 Task: Look for space in Cambridge from 6th July, 2023 to 10 July, 2023 for 5 adults in price range Rs.17000 to Rs.26000. Place can be  with 3 bedrooms having 4 beds and 3 bathrooms. Property type can be house. Amenities needed are: wifi, pool, smoking allowed. Required host language is English.
Action: Mouse moved to (394, 448)
Screenshot: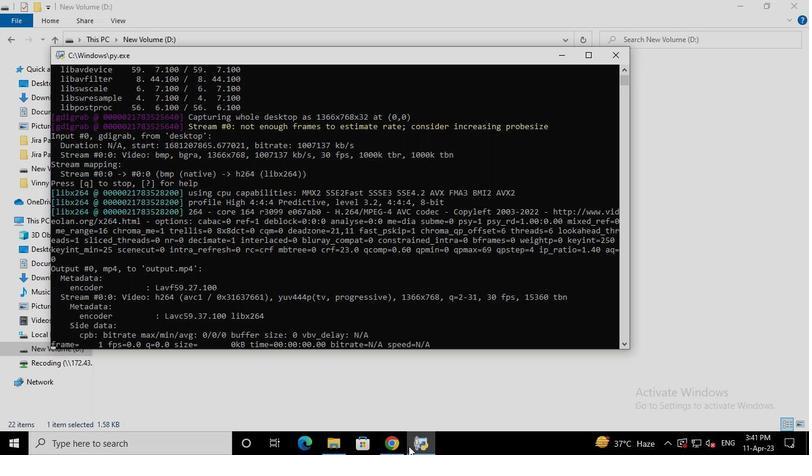 
Action: Mouse pressed left at (394, 448)
Screenshot: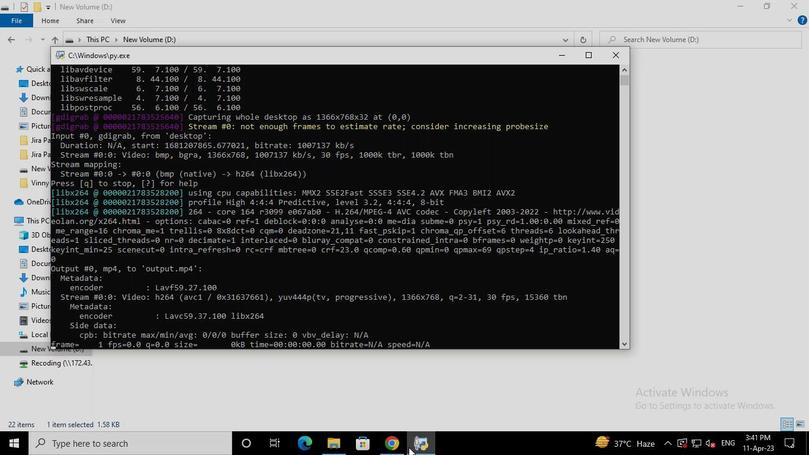 
Action: Mouse moved to (317, 103)
Screenshot: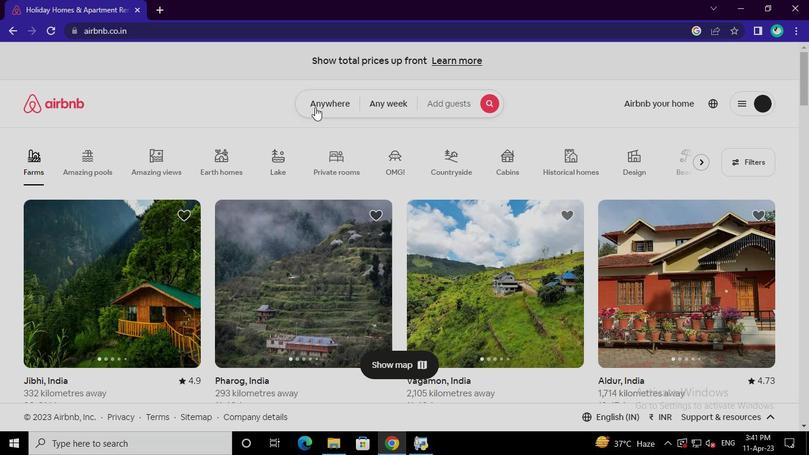 
Action: Mouse pressed left at (317, 103)
Screenshot: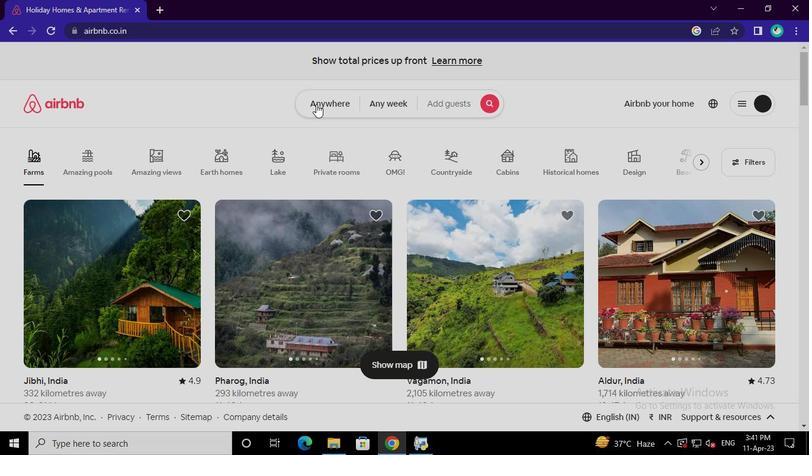 
Action: Mouse moved to (261, 154)
Screenshot: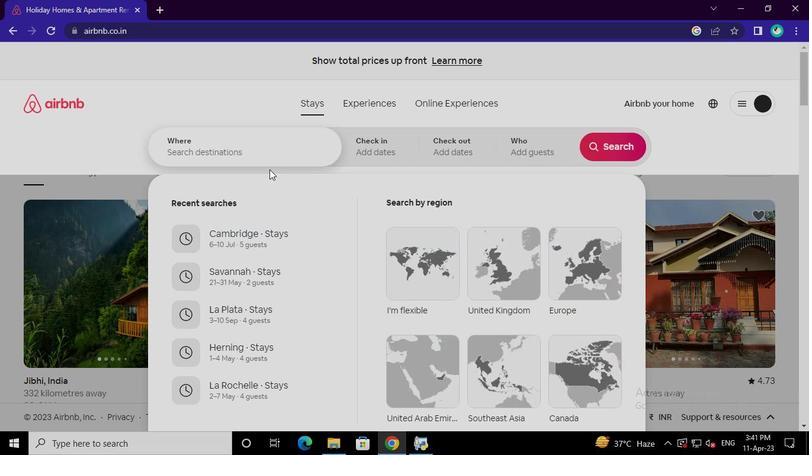 
Action: Mouse pressed left at (261, 154)
Screenshot: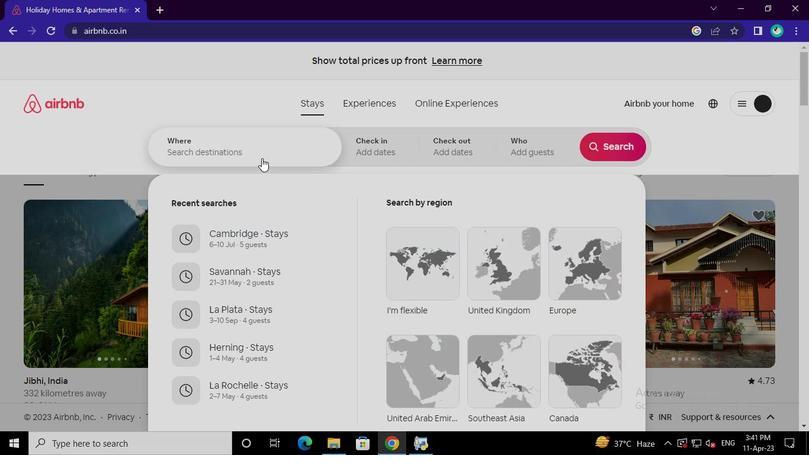 
Action: Keyboard c
Screenshot: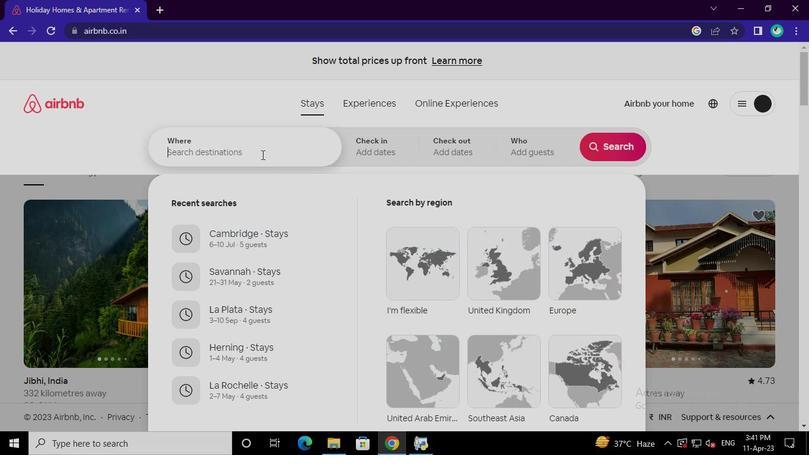 
Action: Keyboard a
Screenshot: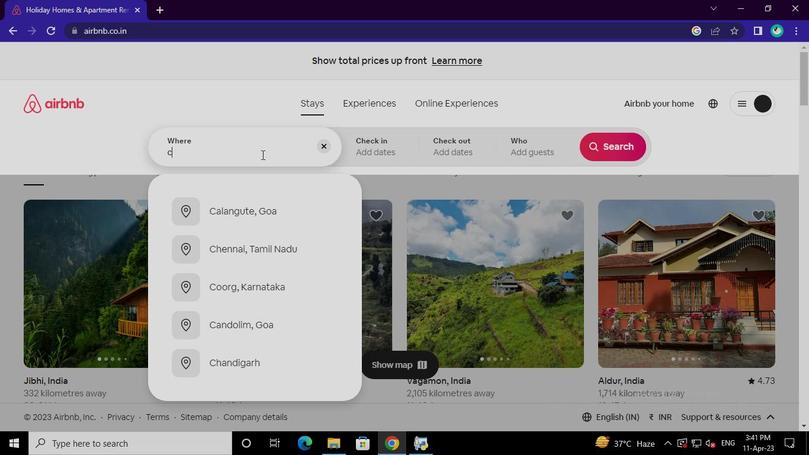 
Action: Keyboard m
Screenshot: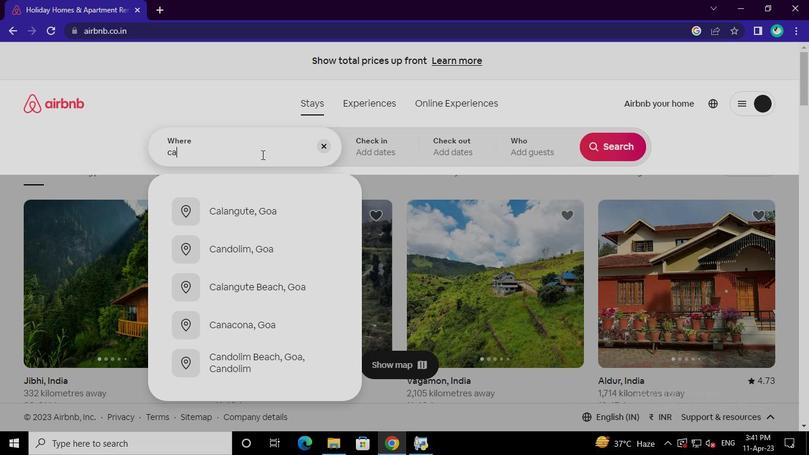 
Action: Keyboard b
Screenshot: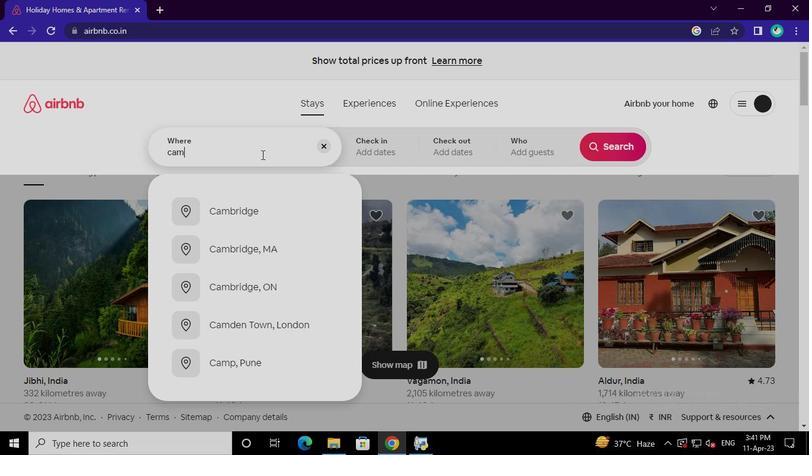 
Action: Mouse moved to (236, 210)
Screenshot: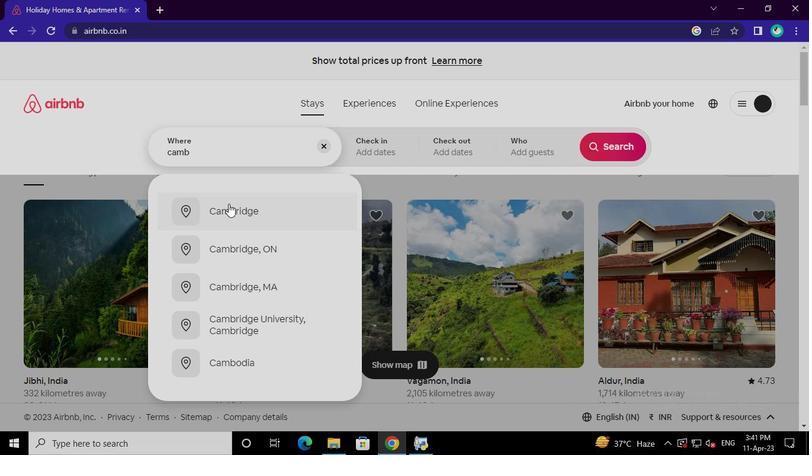 
Action: Mouse pressed left at (236, 210)
Screenshot: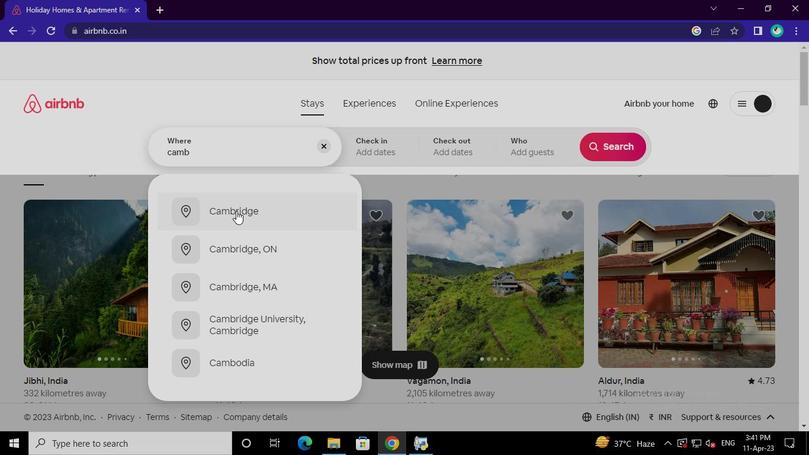 
Action: Mouse moved to (606, 235)
Screenshot: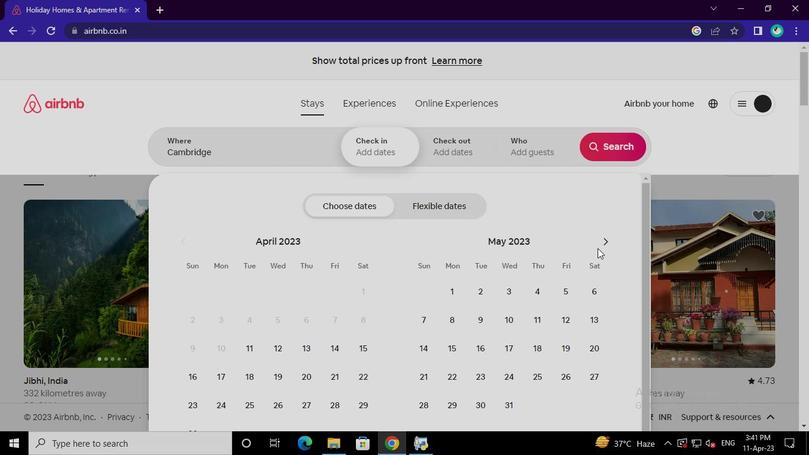 
Action: Mouse pressed left at (606, 235)
Screenshot: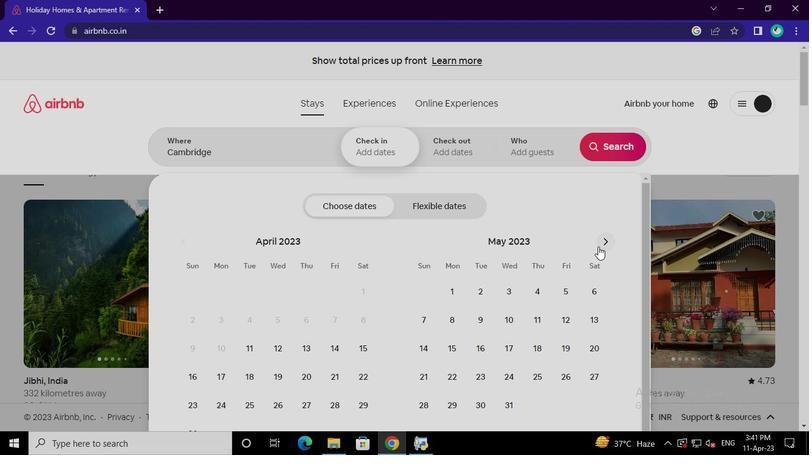 
Action: Mouse moved to (606, 235)
Screenshot: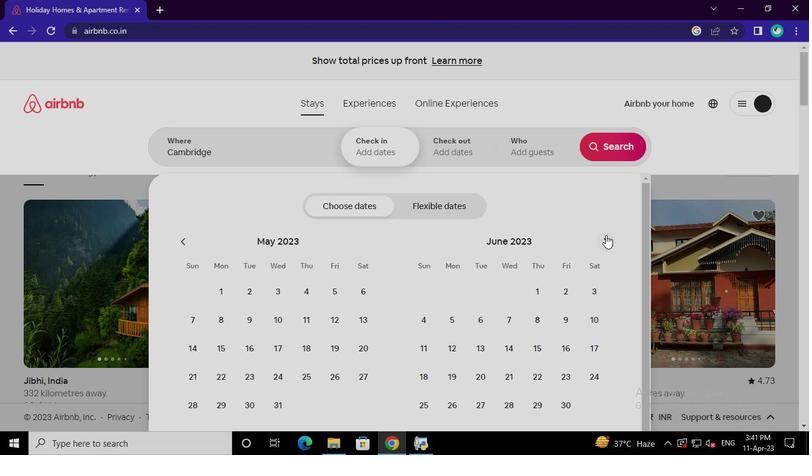 
Action: Mouse pressed left at (606, 235)
Screenshot: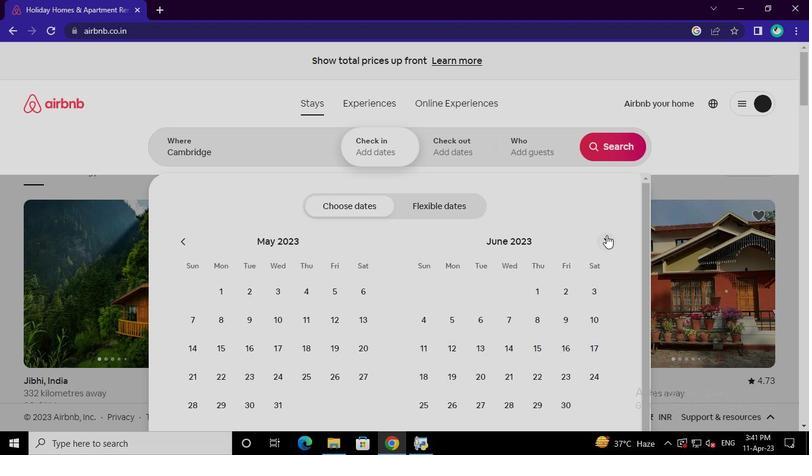 
Action: Mouse moved to (543, 321)
Screenshot: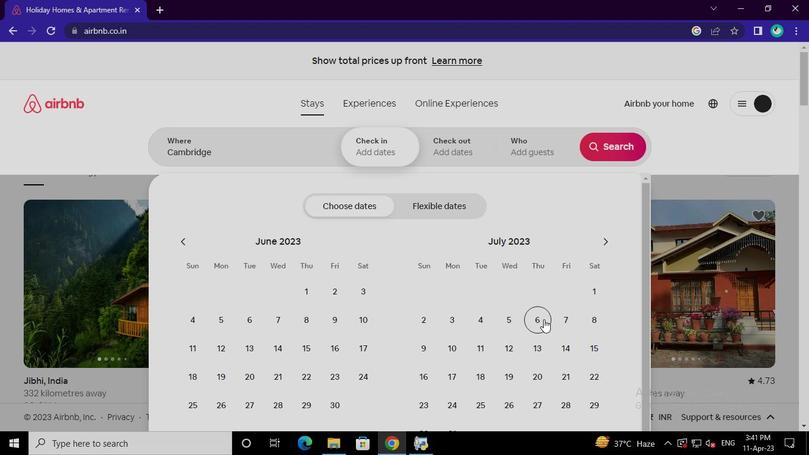 
Action: Mouse pressed left at (543, 321)
Screenshot: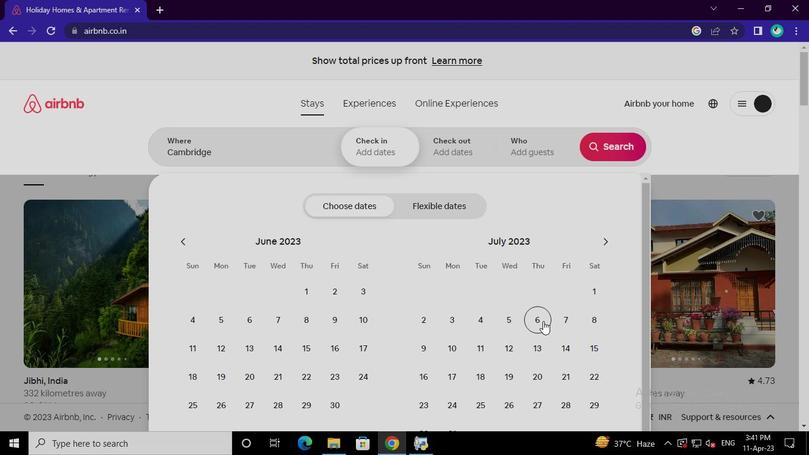 
Action: Mouse moved to (454, 346)
Screenshot: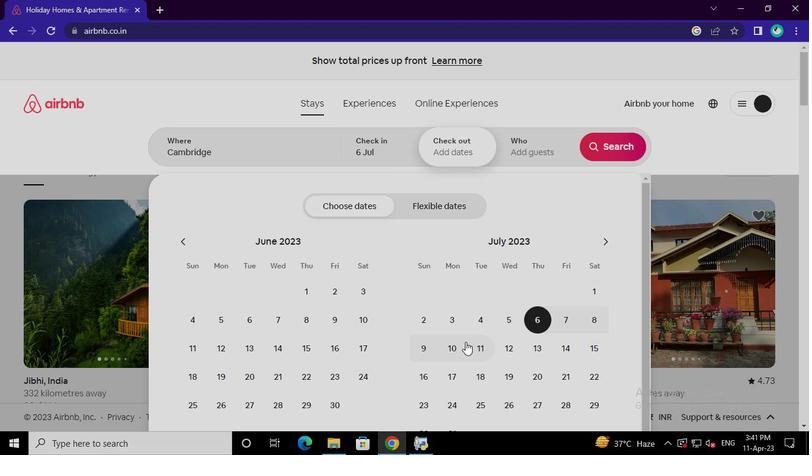 
Action: Mouse pressed left at (454, 346)
Screenshot: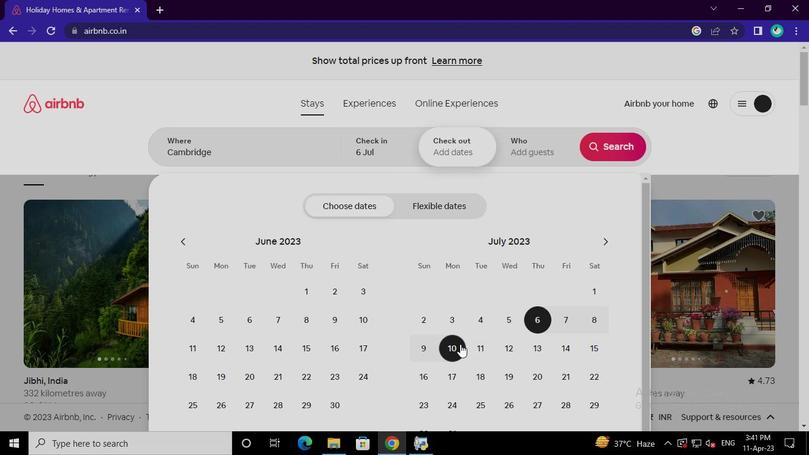 
Action: Mouse moved to (526, 151)
Screenshot: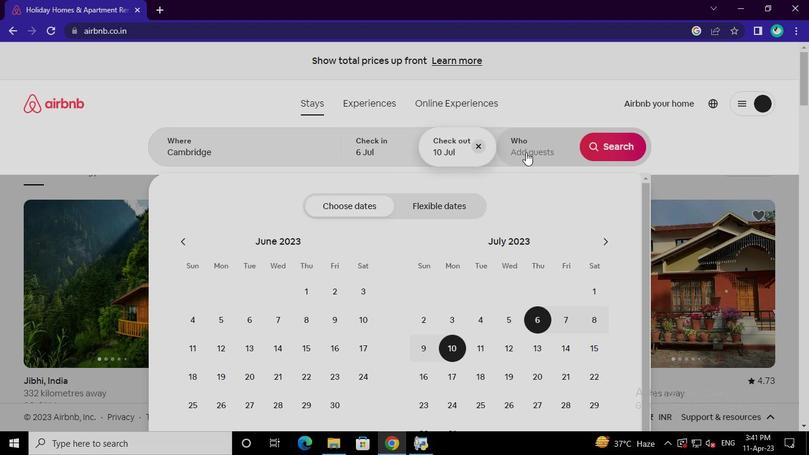 
Action: Mouse pressed left at (526, 151)
Screenshot: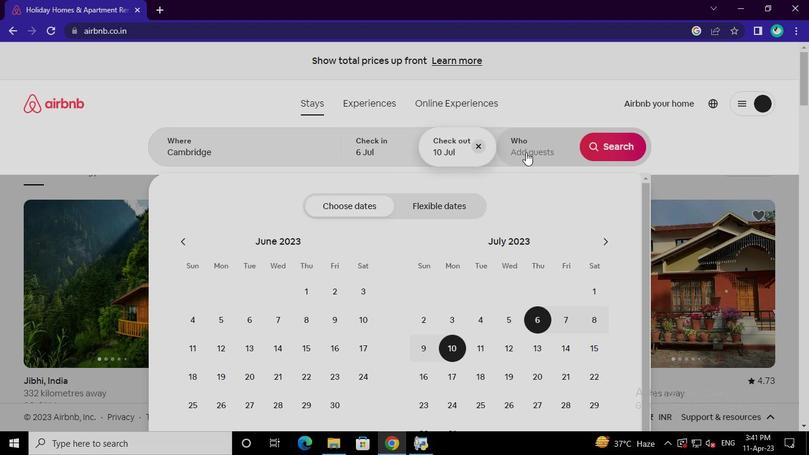 
Action: Mouse moved to (618, 200)
Screenshot: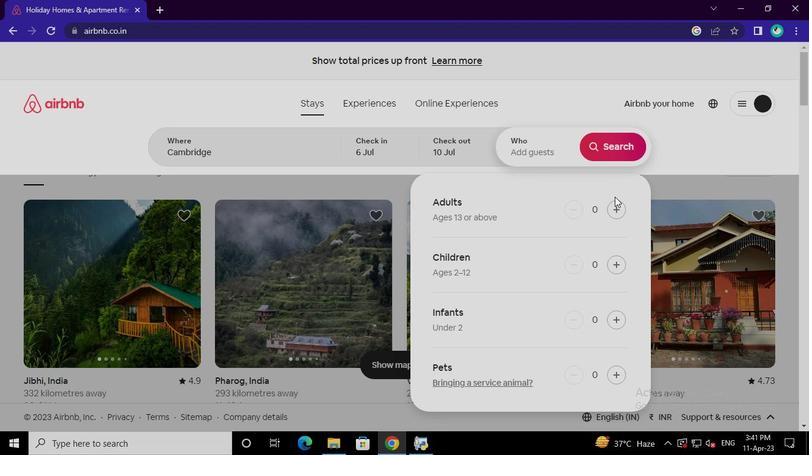 
Action: Mouse pressed left at (618, 200)
Screenshot: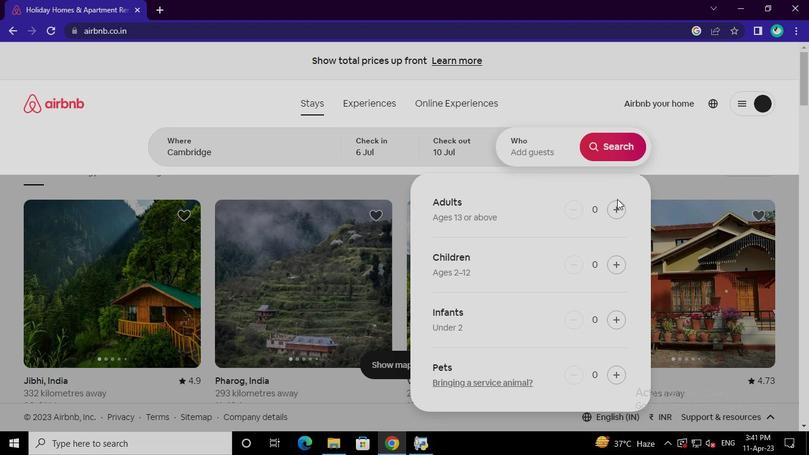 
Action: Mouse moved to (619, 200)
Screenshot: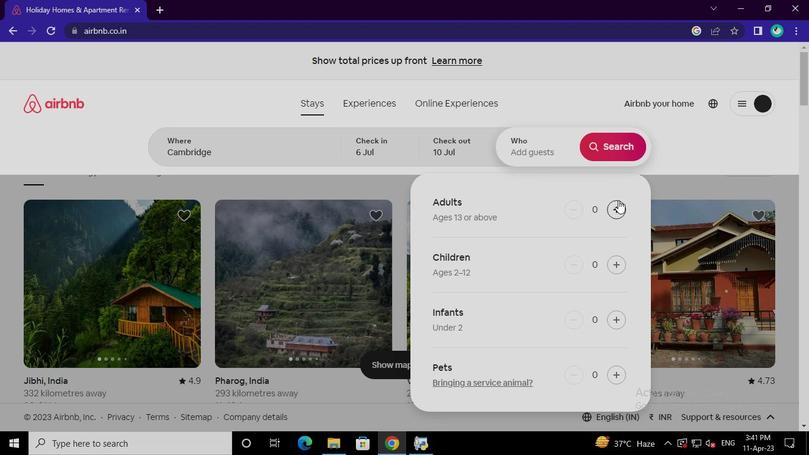 
Action: Mouse pressed left at (619, 200)
Screenshot: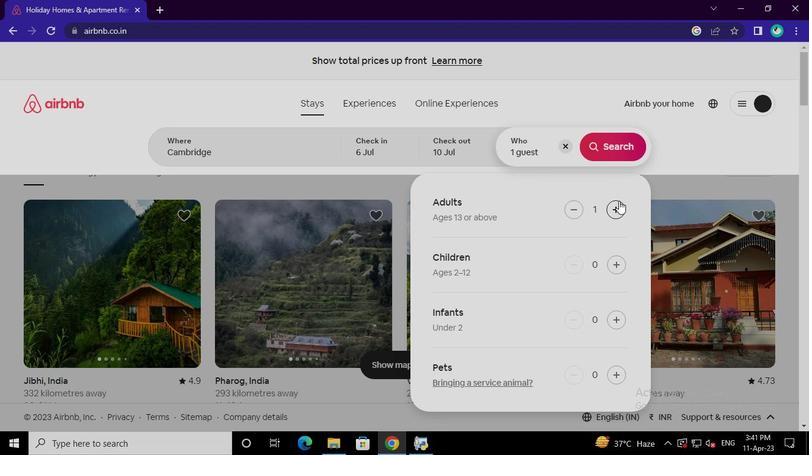 
Action: Mouse pressed left at (619, 200)
Screenshot: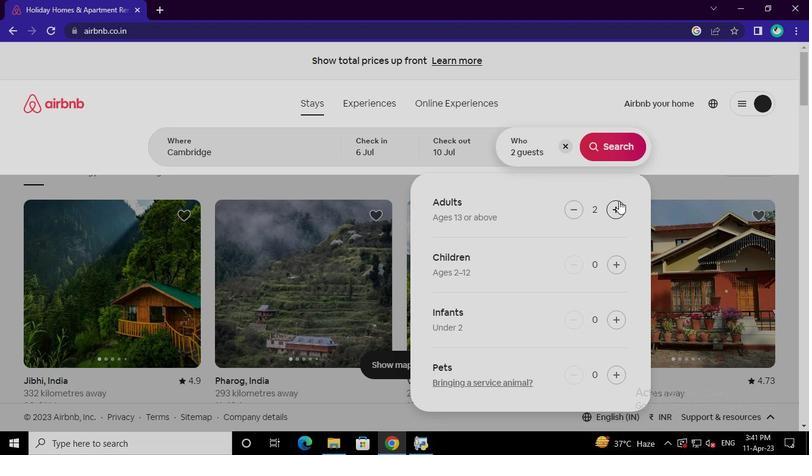 
Action: Mouse moved to (618, 203)
Screenshot: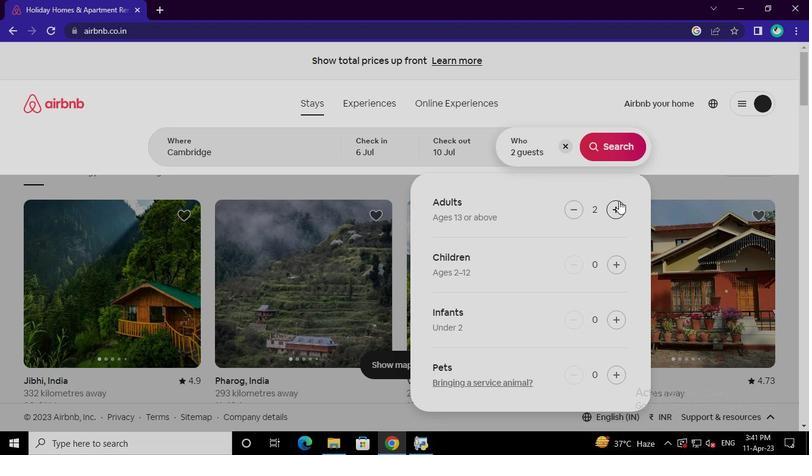 
Action: Mouse pressed left at (618, 203)
Screenshot: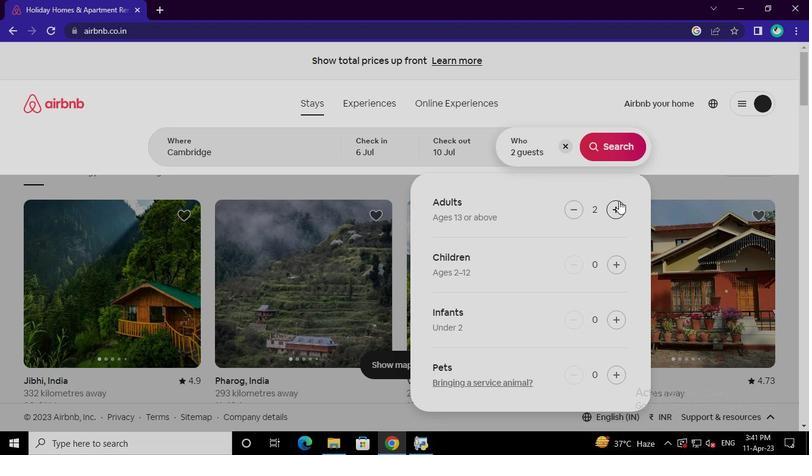 
Action: Mouse pressed left at (618, 203)
Screenshot: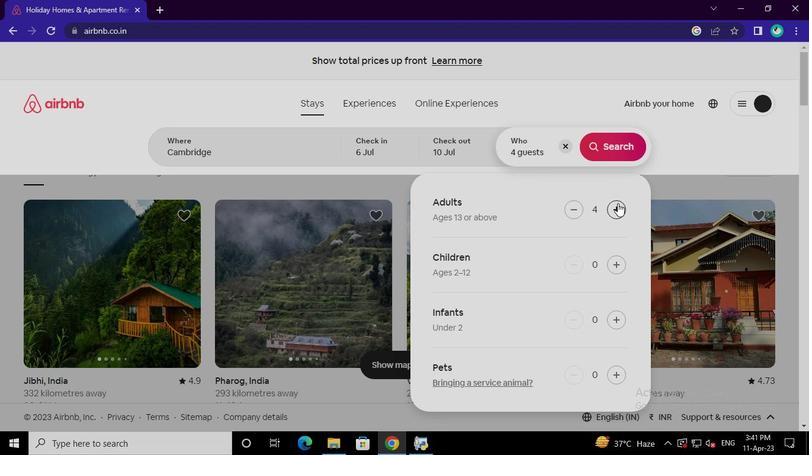 
Action: Mouse moved to (614, 149)
Screenshot: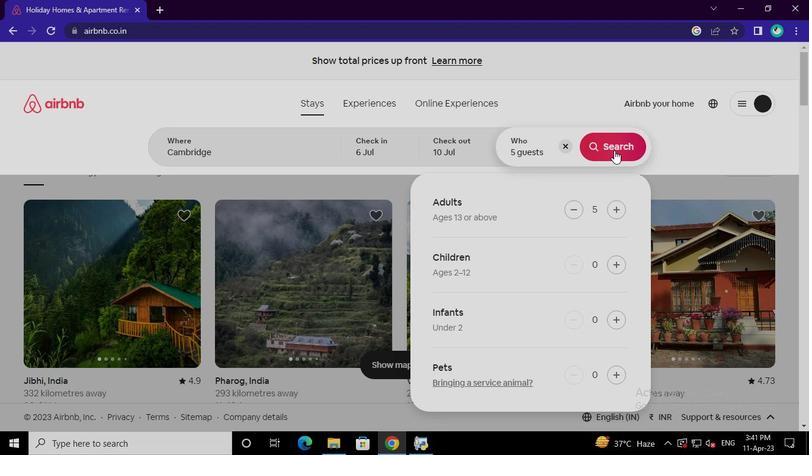 
Action: Mouse pressed left at (614, 149)
Screenshot: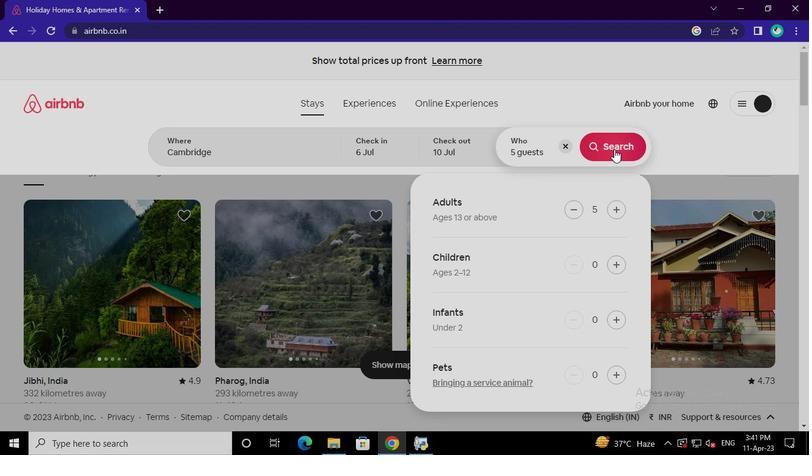 
Action: Mouse moved to (761, 117)
Screenshot: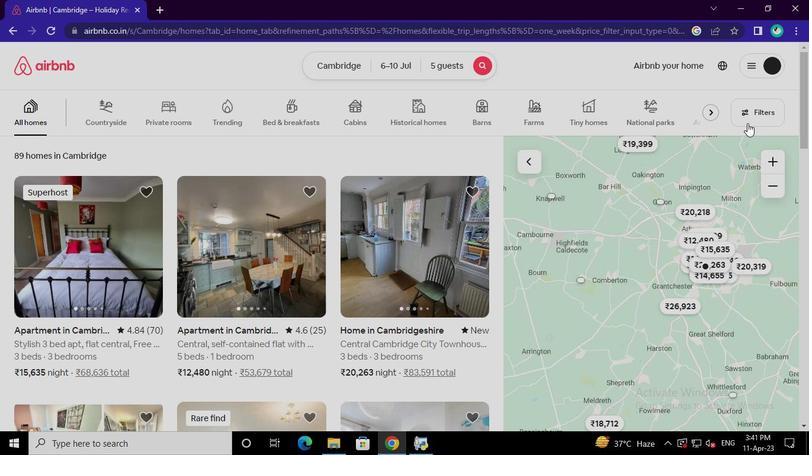 
Action: Mouse pressed left at (761, 117)
Screenshot: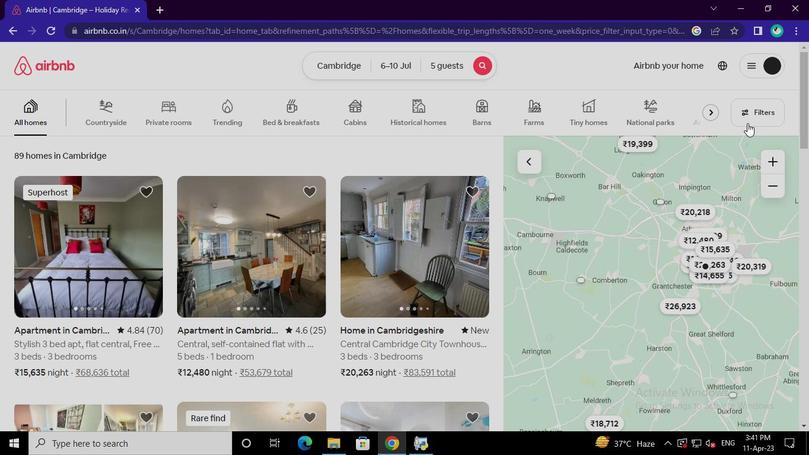 
Action: Mouse moved to (314, 263)
Screenshot: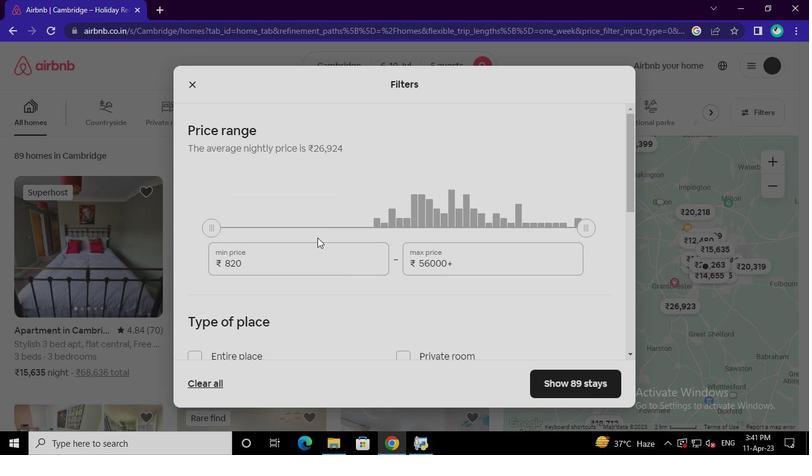 
Action: Mouse pressed left at (314, 263)
Screenshot: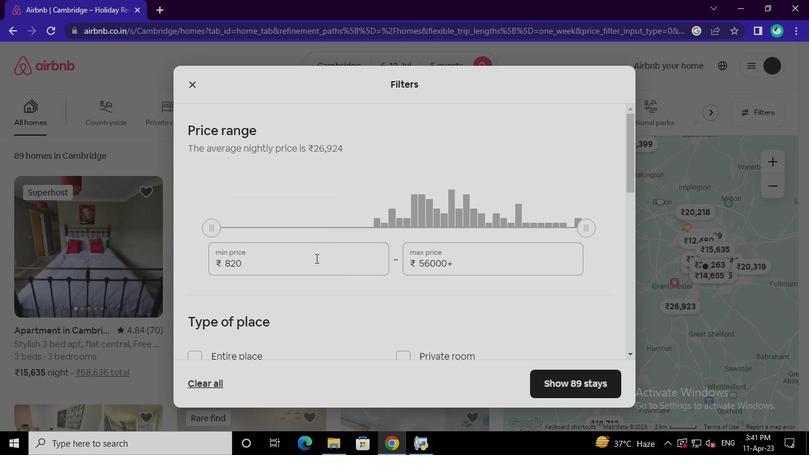 
Action: Keyboard Key.backspace
Screenshot: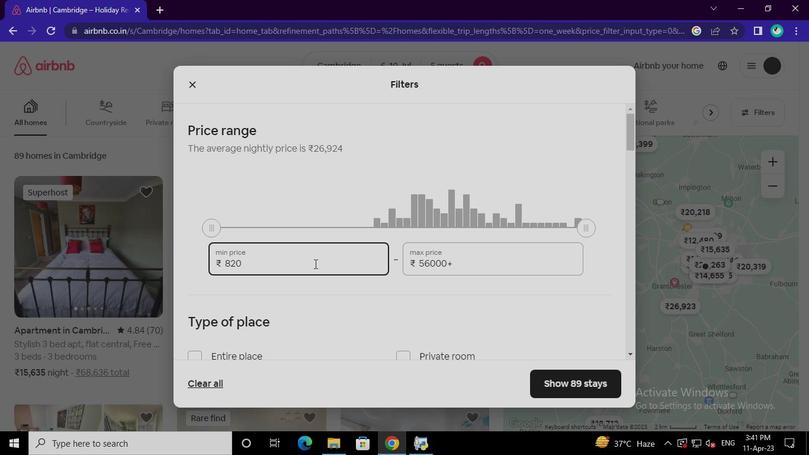 
Action: Keyboard Key.backspace
Screenshot: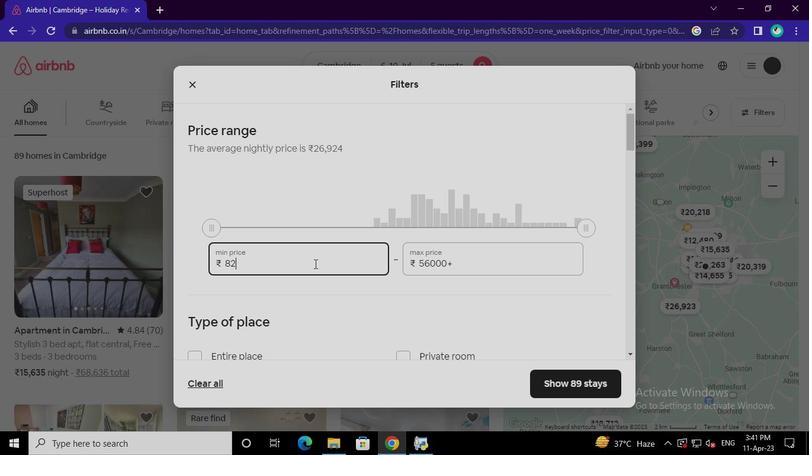 
Action: Keyboard Key.backspace
Screenshot: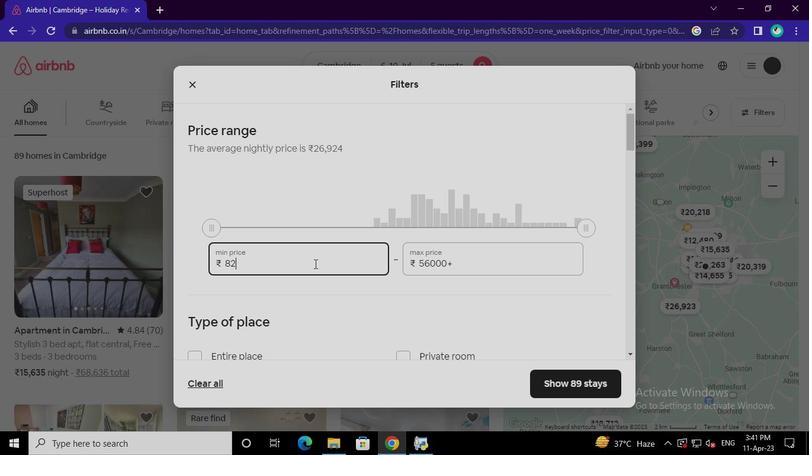 
Action: Keyboard Key.backspace
Screenshot: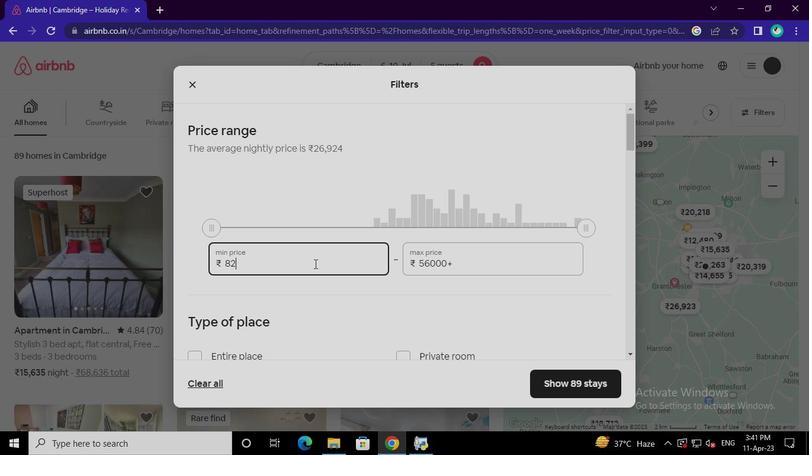 
Action: Keyboard Key.backspace
Screenshot: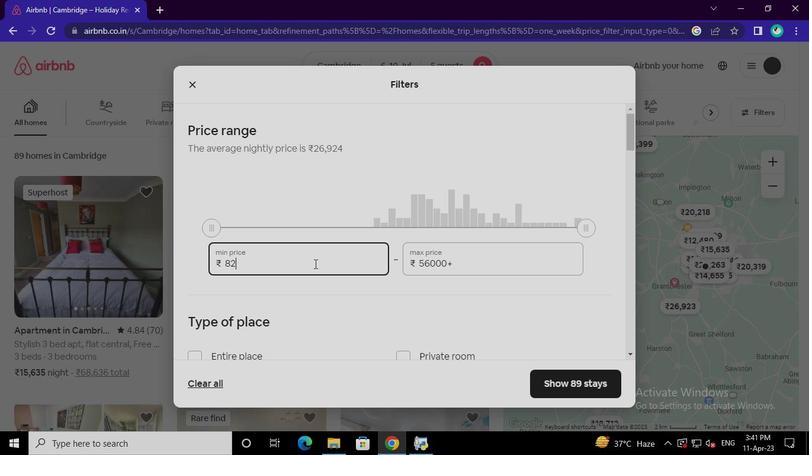 
Action: Keyboard Key.backspace
Screenshot: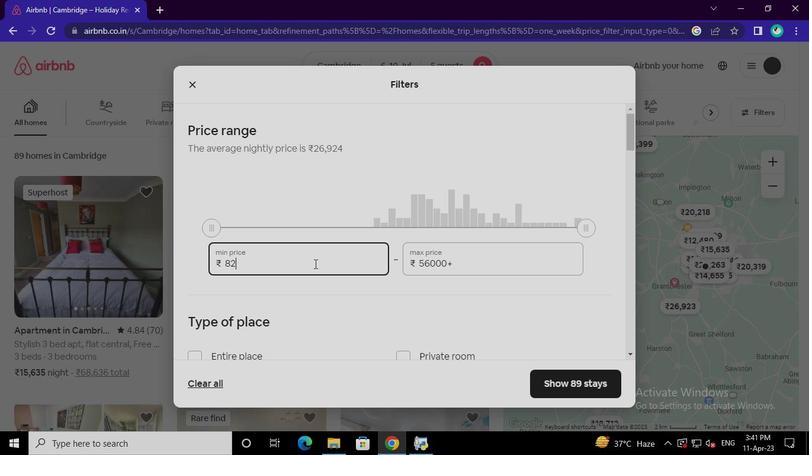 
Action: Keyboard Key.backspace
Screenshot: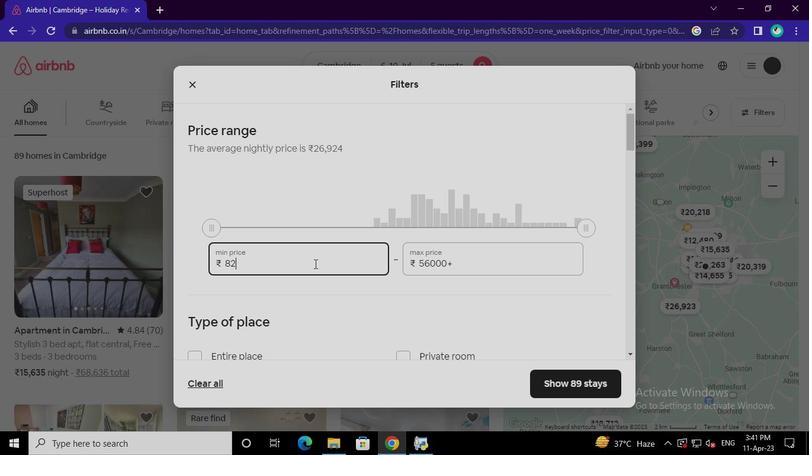 
Action: Keyboard Key.backspace
Screenshot: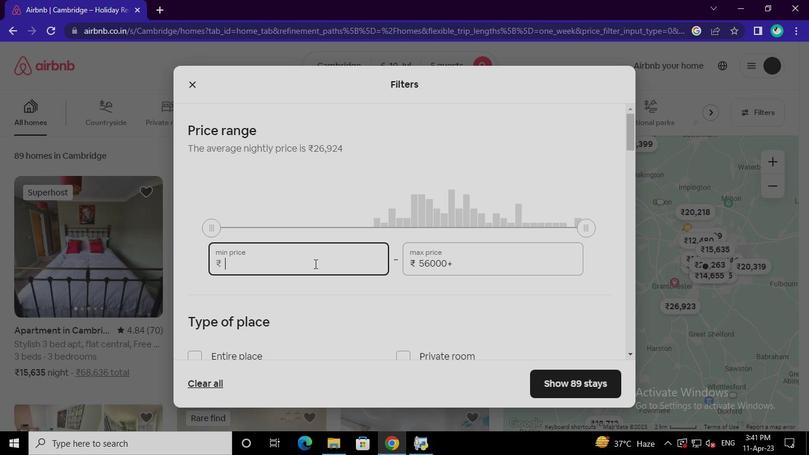 
Action: Keyboard Key.backspace
Screenshot: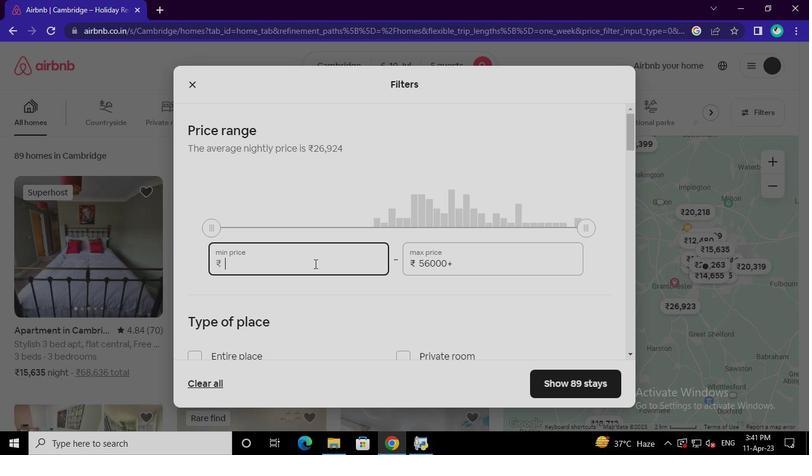 
Action: Keyboard Key.backspace
Screenshot: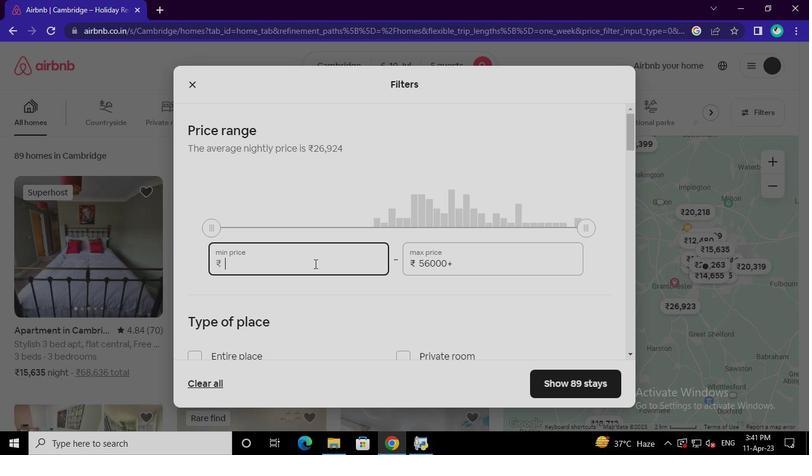 
Action: Keyboard Key.backspace
Screenshot: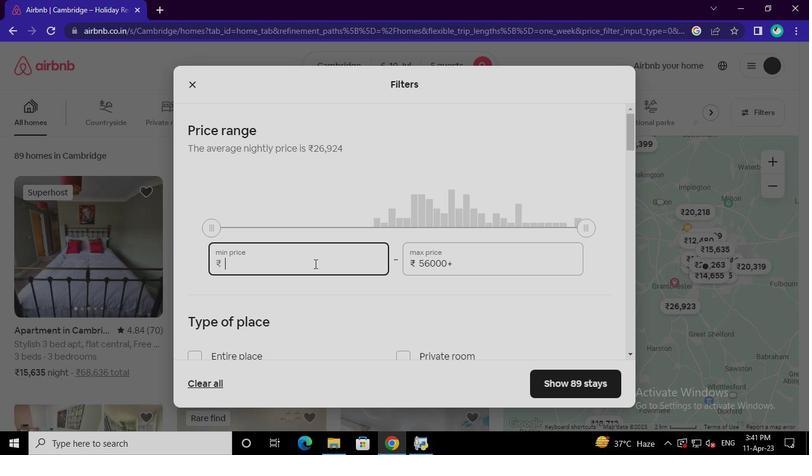 
Action: Keyboard Key.backspace
Screenshot: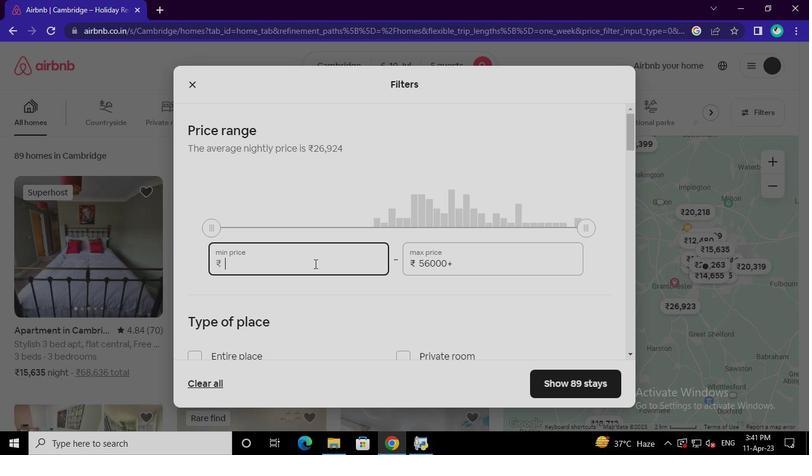 
Action: Keyboard <97>
Screenshot: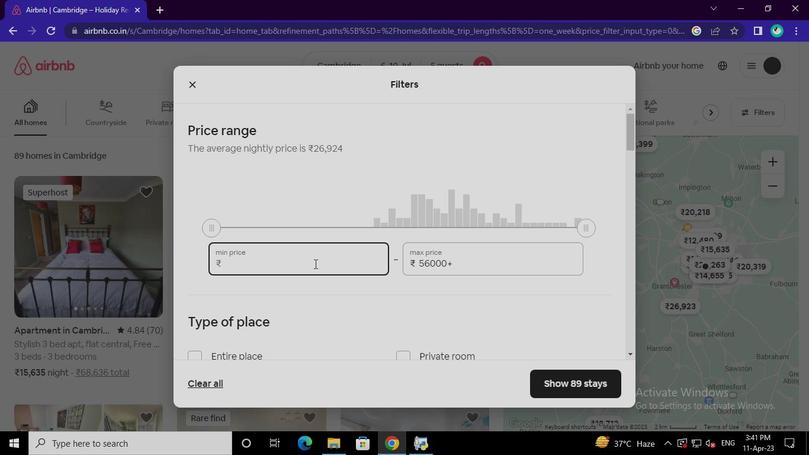 
Action: Keyboard <103>
Screenshot: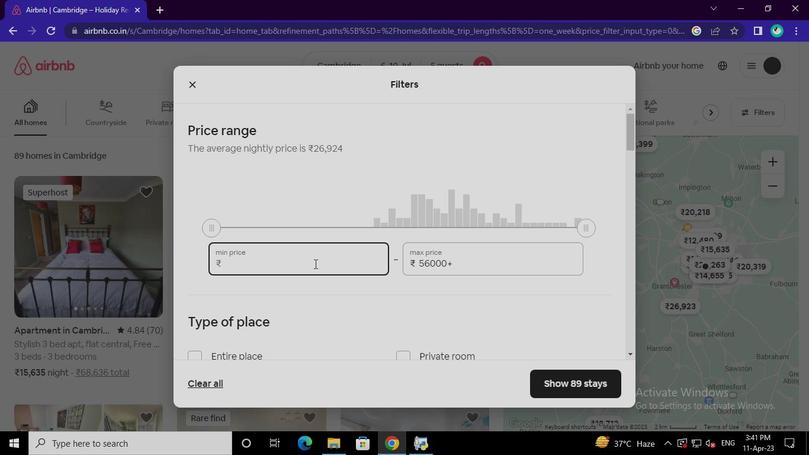 
Action: Keyboard <96>
Screenshot: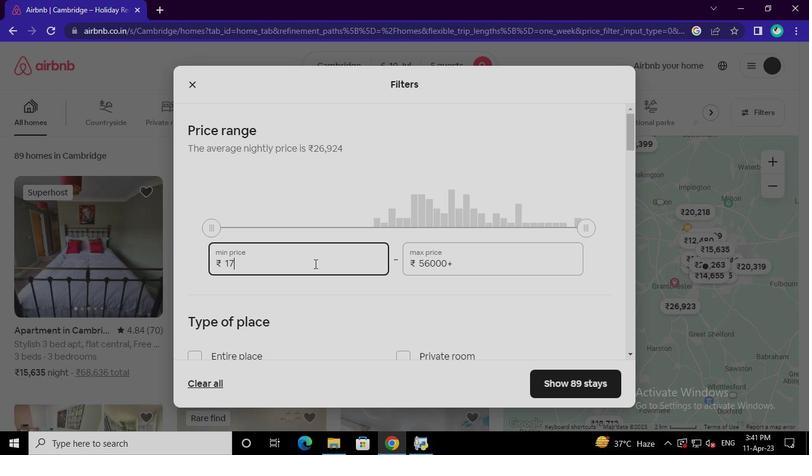
Action: Keyboard <96>
Screenshot: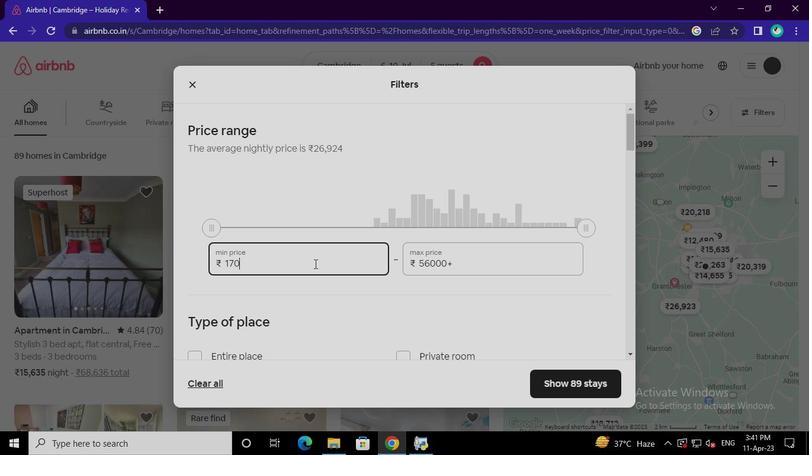 
Action: Keyboard <96>
Screenshot: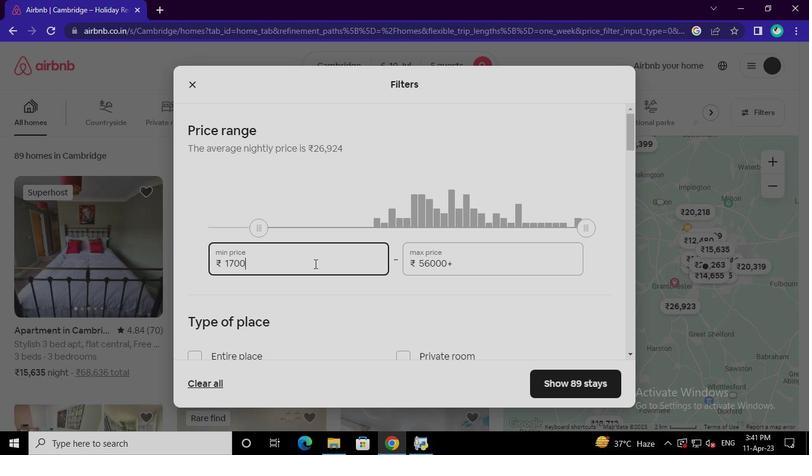
Action: Mouse moved to (475, 260)
Screenshot: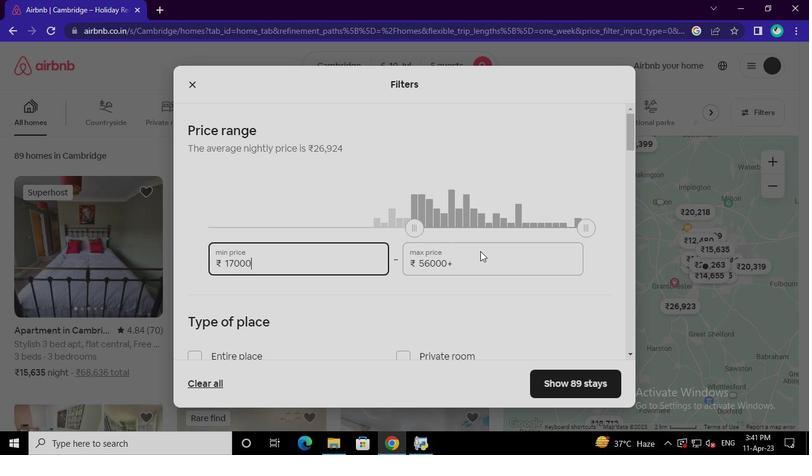
Action: Mouse pressed left at (475, 260)
Screenshot: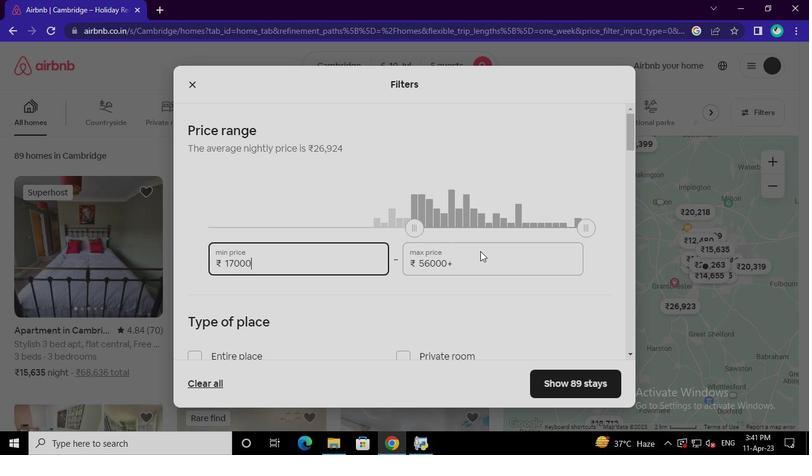 
Action: Keyboard Key.backspace
Screenshot: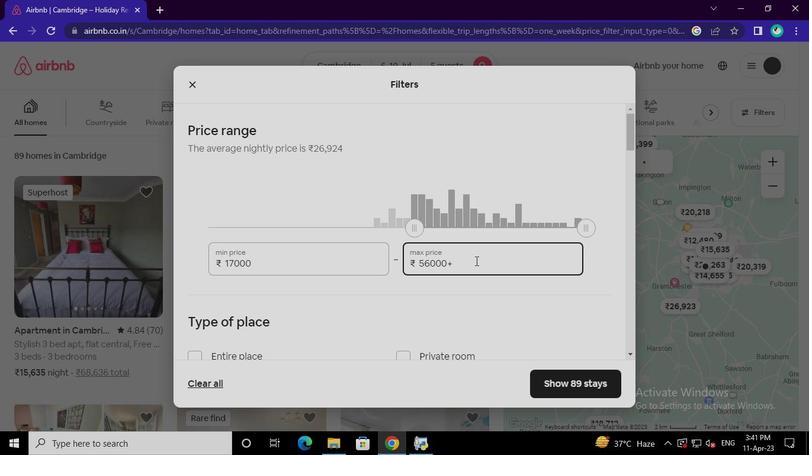 
Action: Keyboard Key.backspace
Screenshot: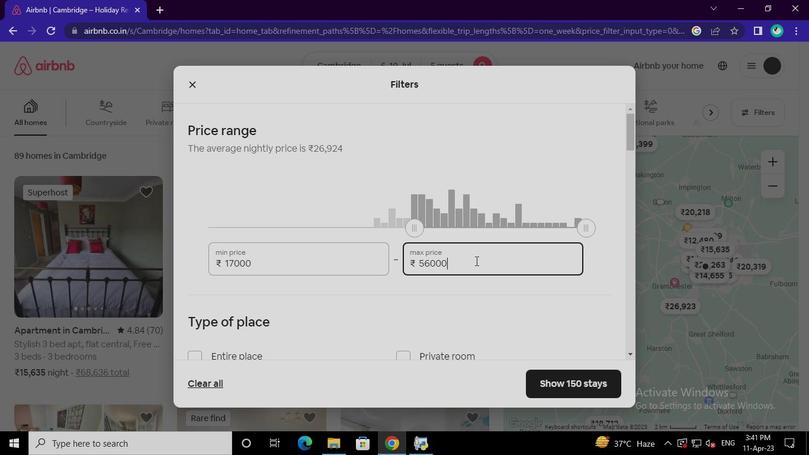 
Action: Keyboard Key.backspace
Screenshot: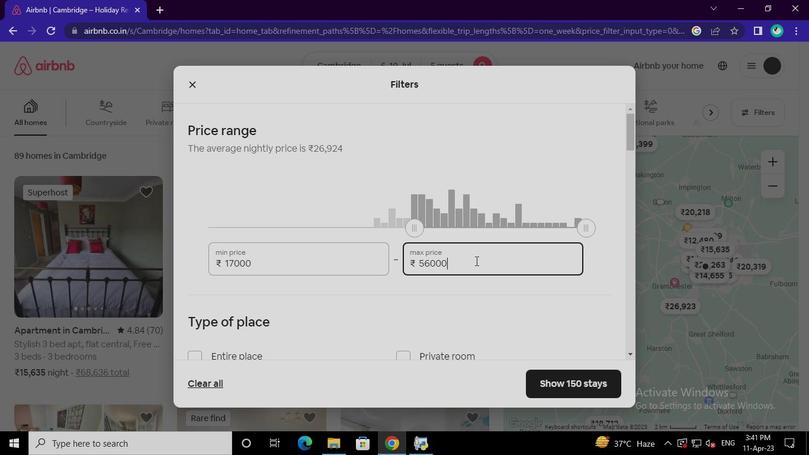 
Action: Keyboard Key.backspace
Screenshot: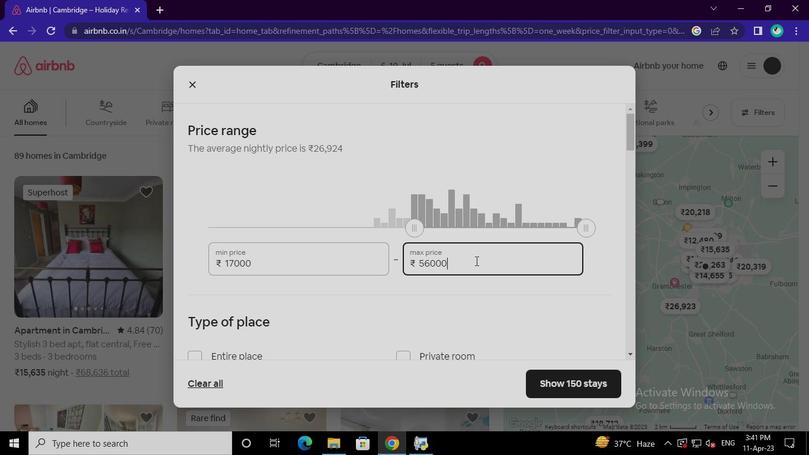 
Action: Keyboard Key.backspace
Screenshot: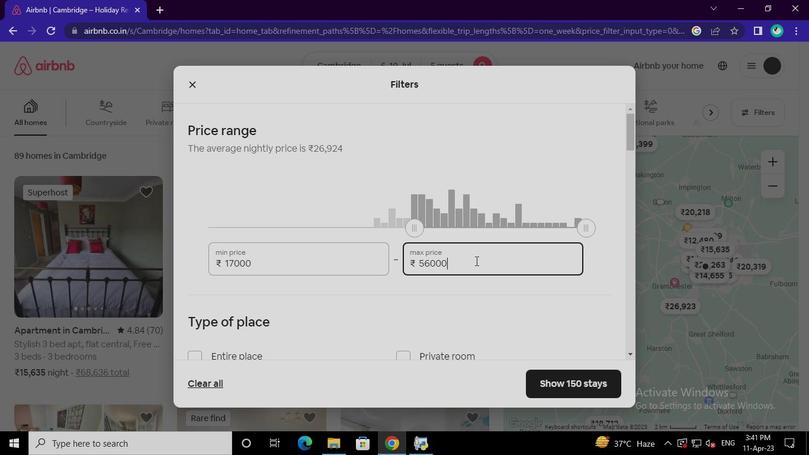 
Action: Keyboard Key.backspace
Screenshot: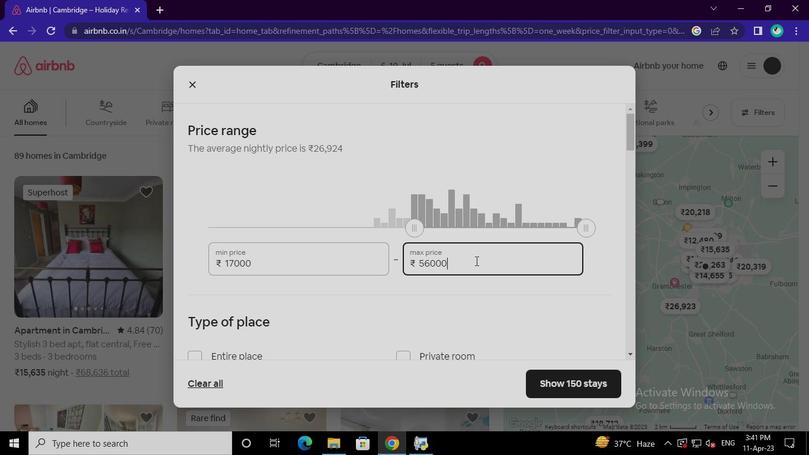 
Action: Keyboard Key.backspace
Screenshot: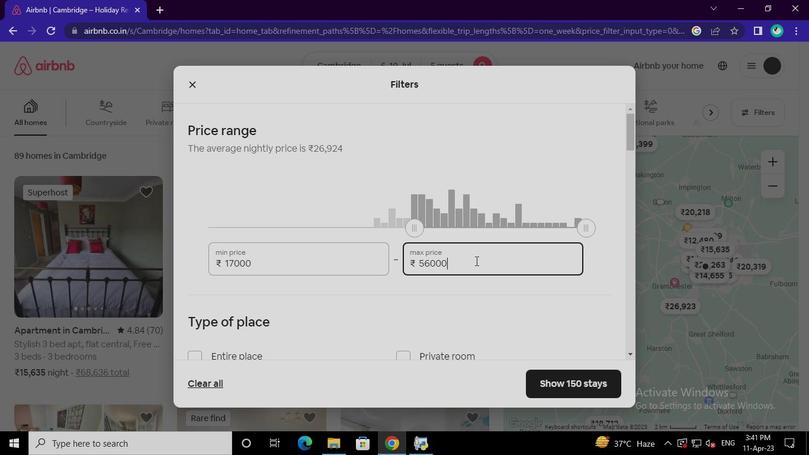 
Action: Keyboard Key.backspace
Screenshot: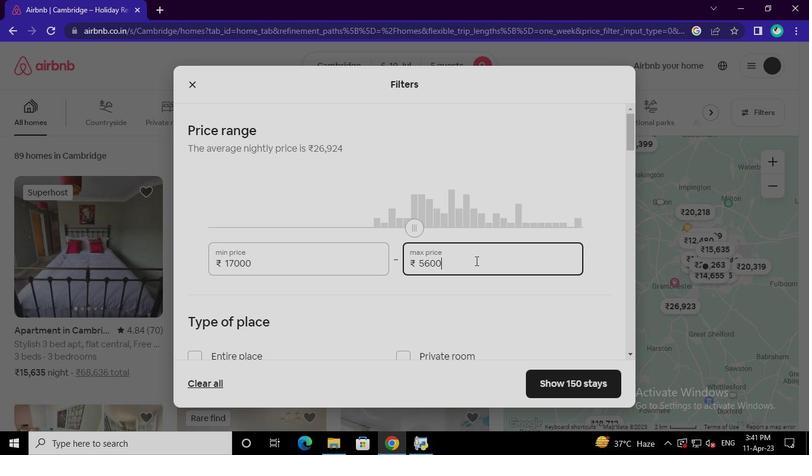 
Action: Keyboard Key.backspace
Screenshot: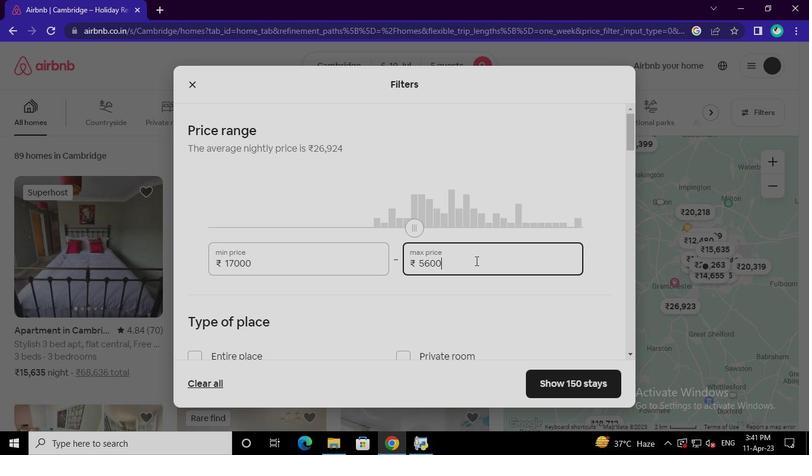 
Action: Keyboard Key.backspace
Screenshot: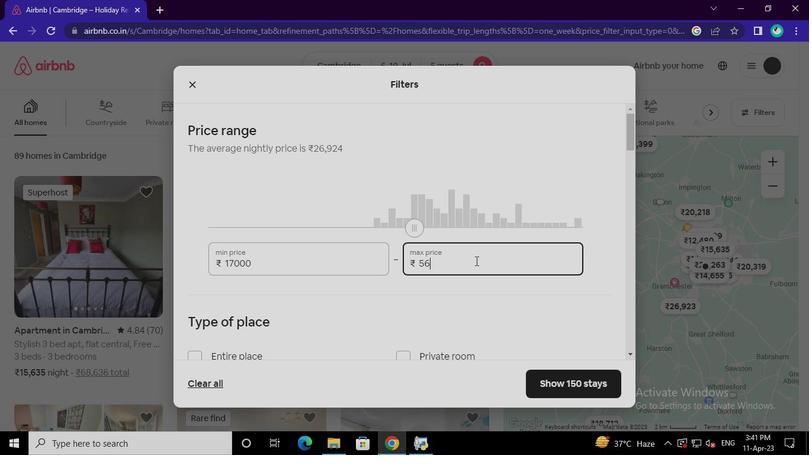 
Action: Keyboard Key.backspace
Screenshot: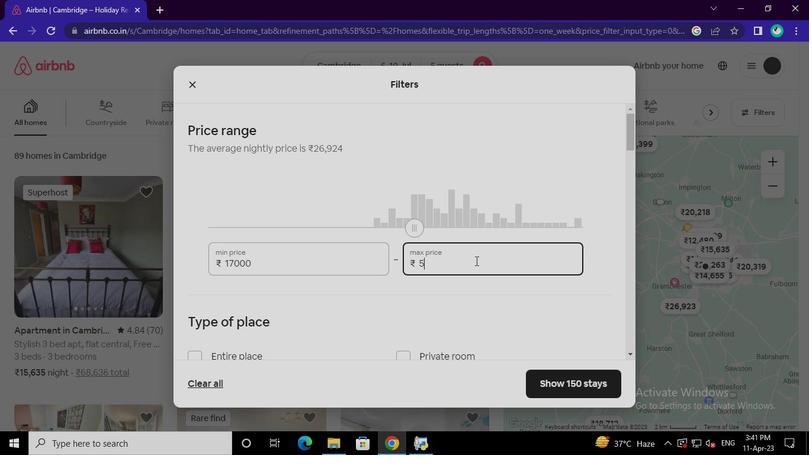 
Action: Keyboard Key.backspace
Screenshot: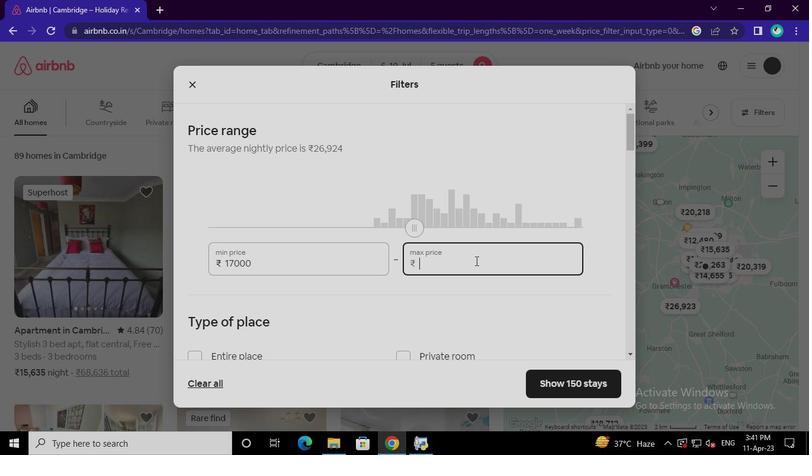 
Action: Keyboard Key.backspace
Screenshot: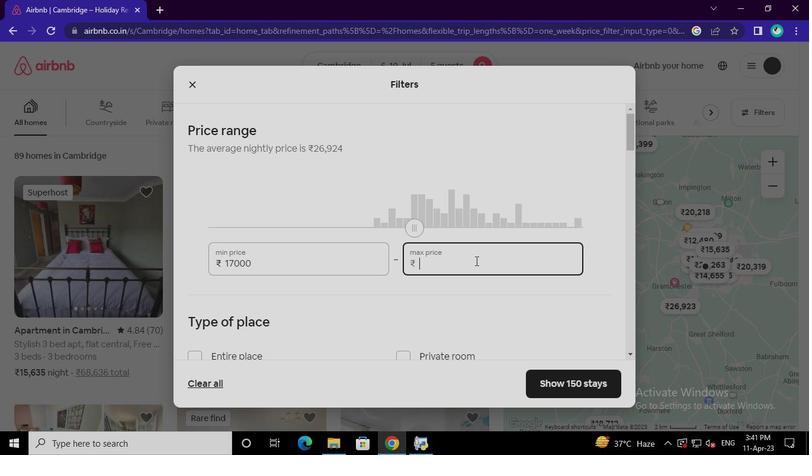
Action: Keyboard Key.backspace
Screenshot: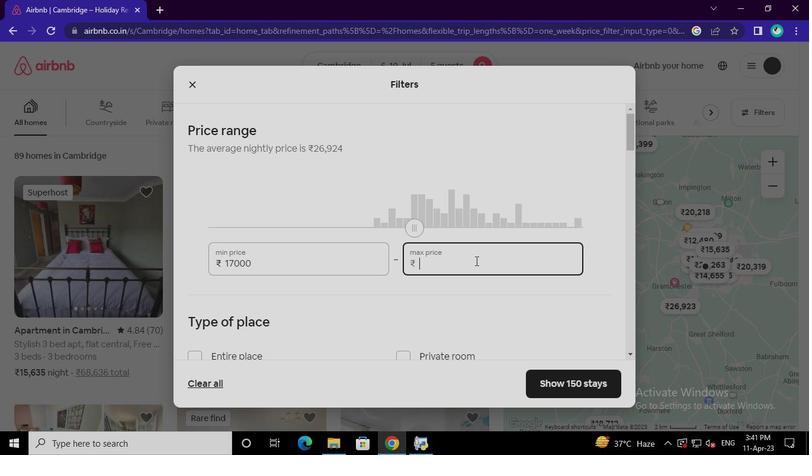 
Action: Keyboard <98>
Screenshot: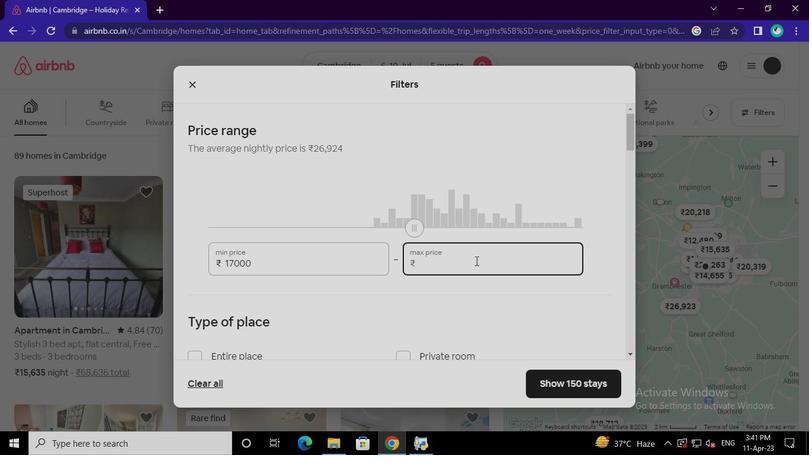 
Action: Keyboard <102>
Screenshot: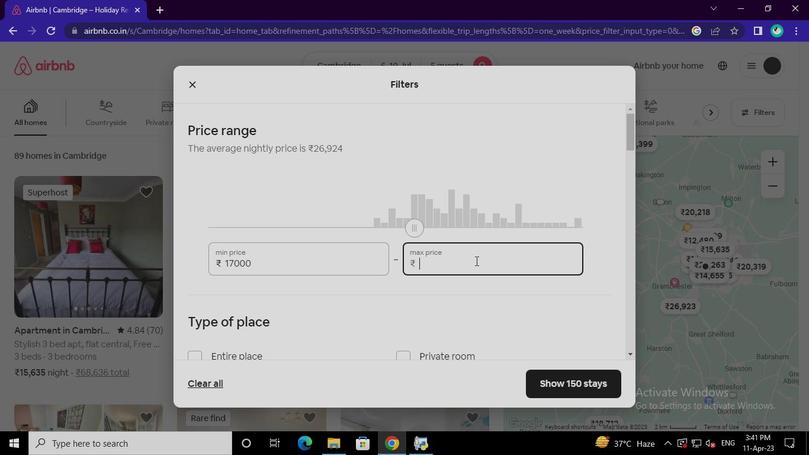 
Action: Keyboard <96>
Screenshot: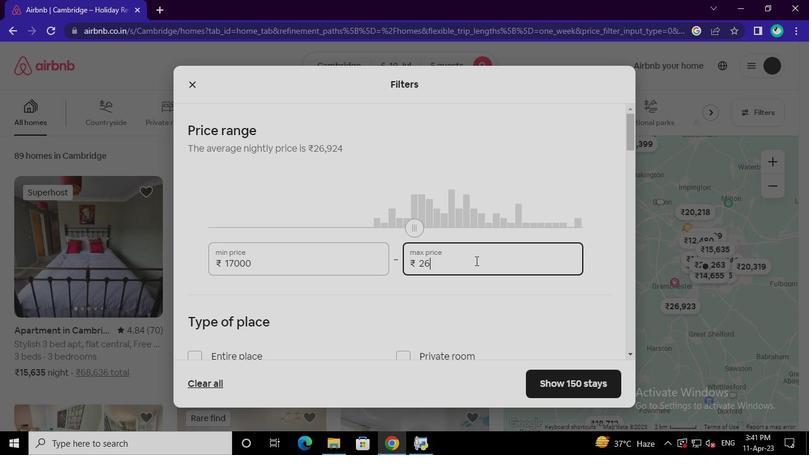 
Action: Keyboard <96>
Screenshot: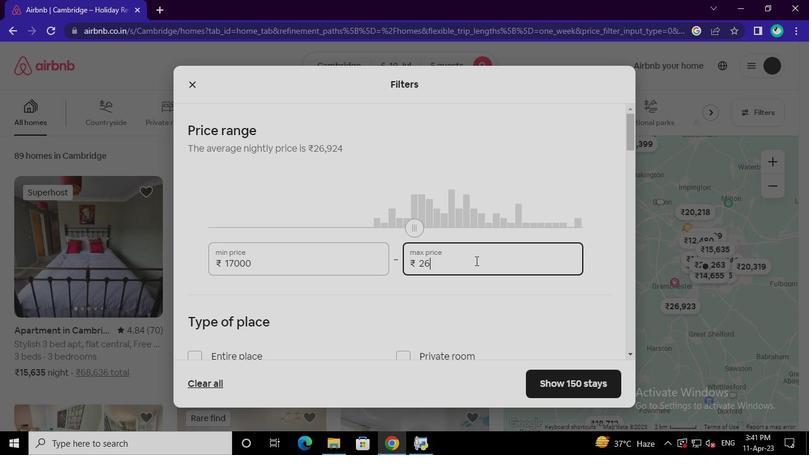 
Action: Keyboard <96>
Screenshot: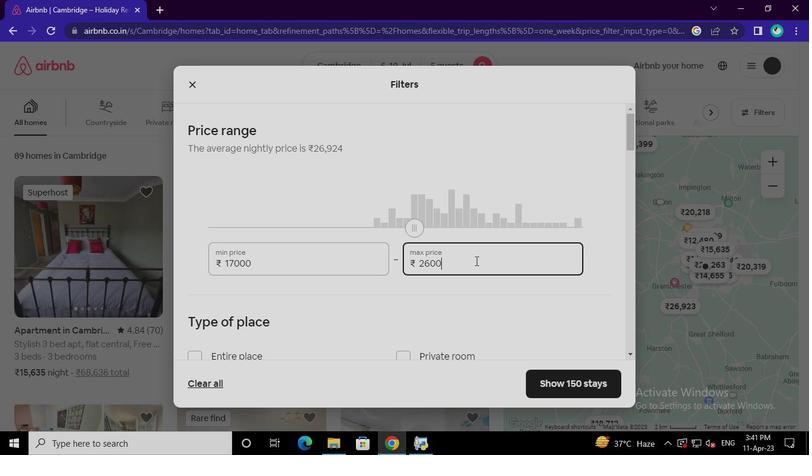 
Action: Mouse moved to (330, 315)
Screenshot: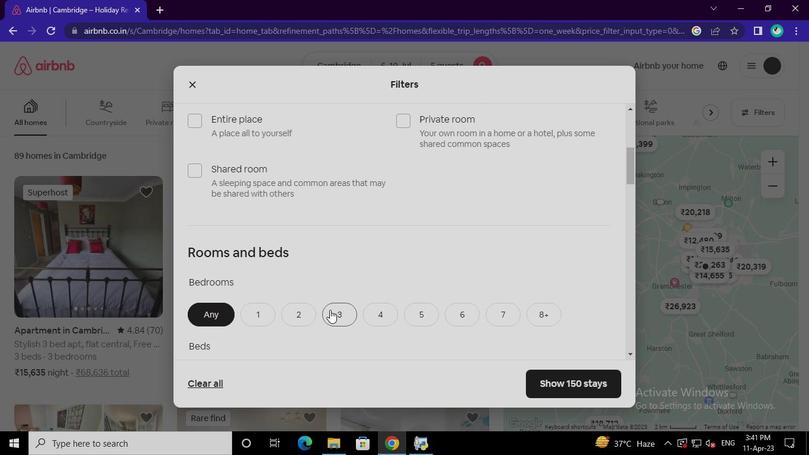 
Action: Mouse pressed left at (330, 315)
Screenshot: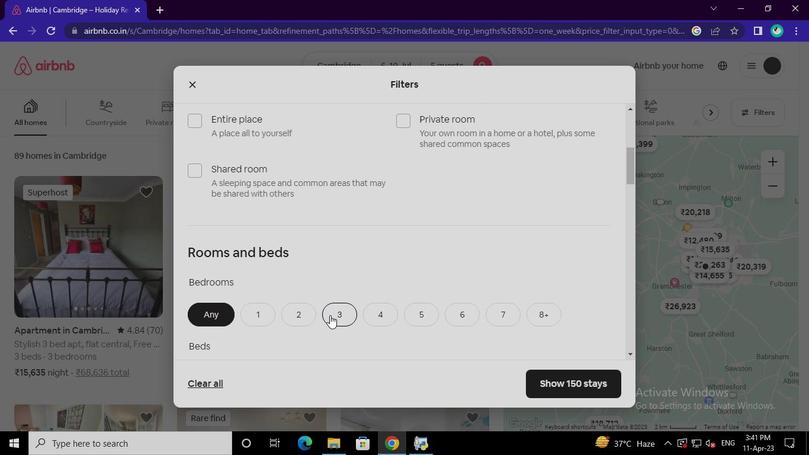 
Action: Mouse moved to (365, 203)
Screenshot: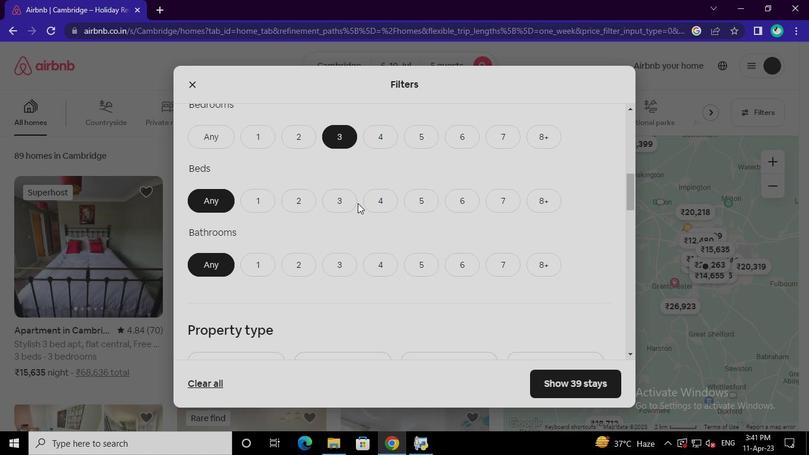 
Action: Mouse pressed left at (365, 203)
Screenshot: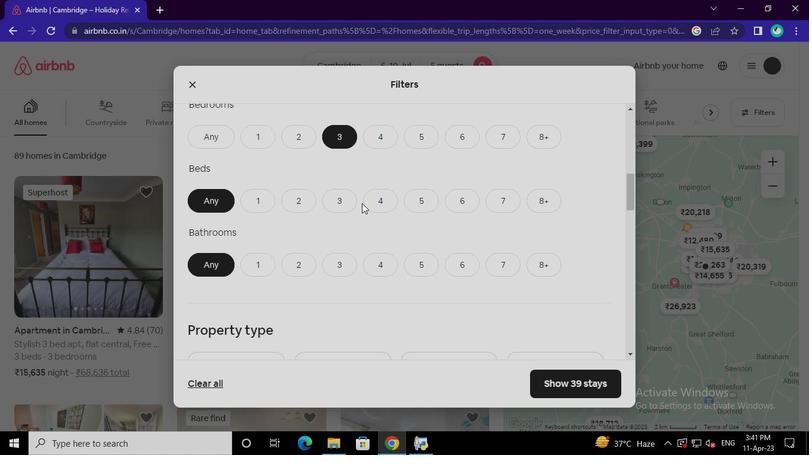 
Action: Mouse moved to (351, 208)
Screenshot: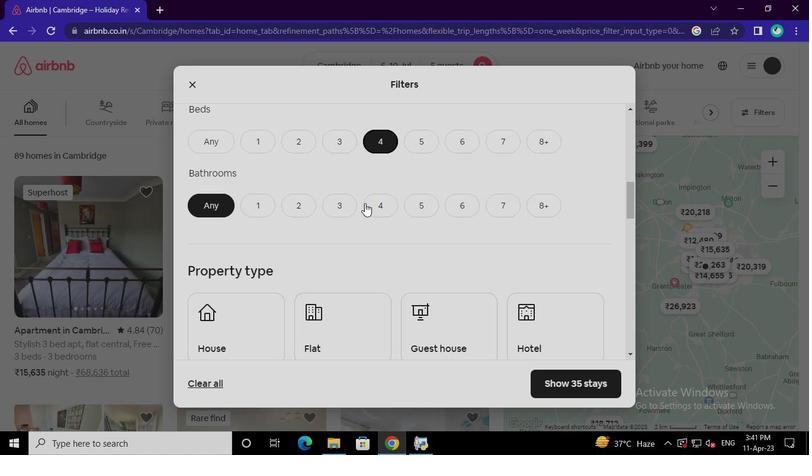 
Action: Mouse pressed left at (351, 208)
Screenshot: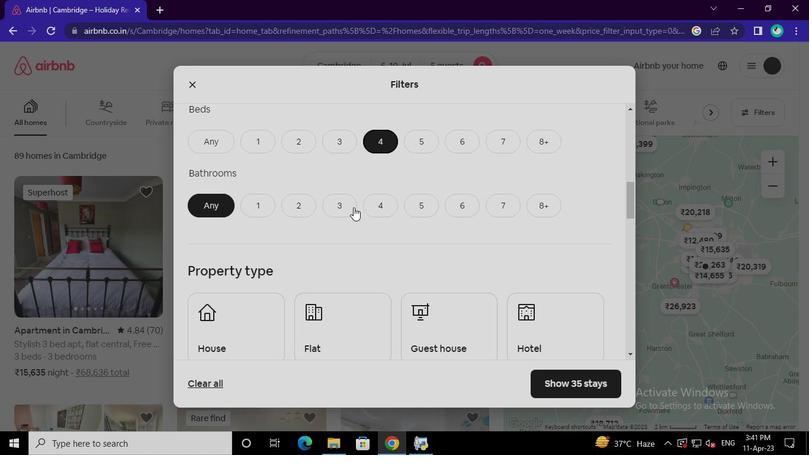 
Action: Mouse moved to (264, 213)
Screenshot: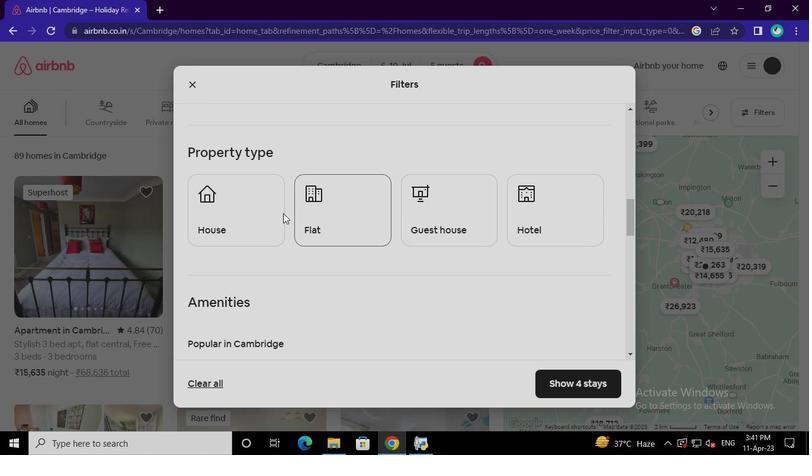 
Action: Mouse pressed left at (264, 213)
Screenshot: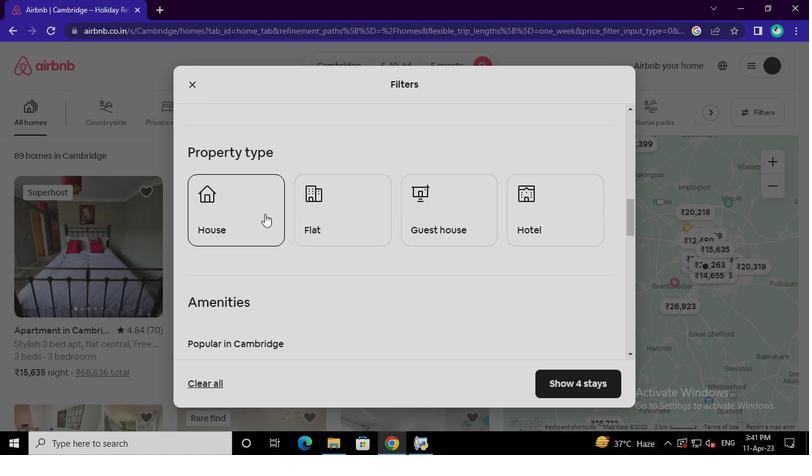 
Action: Mouse moved to (211, 221)
Screenshot: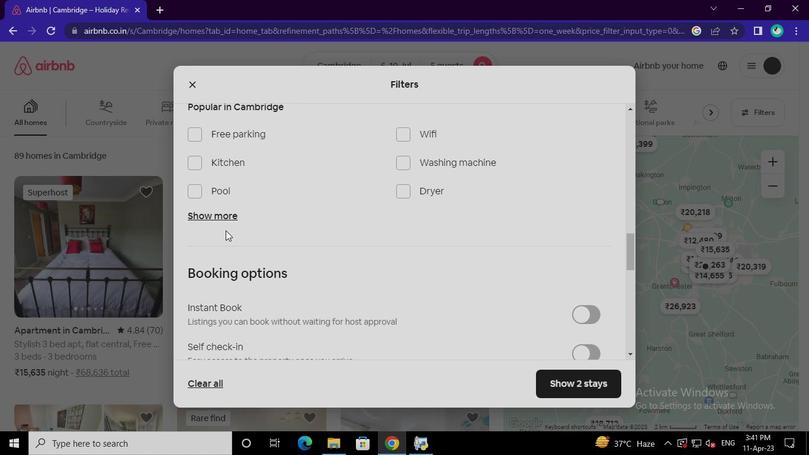 
Action: Mouse pressed left at (211, 221)
Screenshot: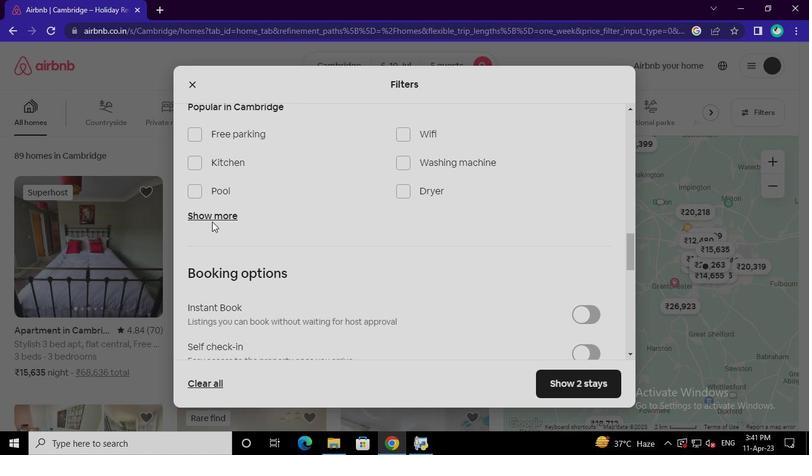 
Action: Mouse moved to (408, 132)
Screenshot: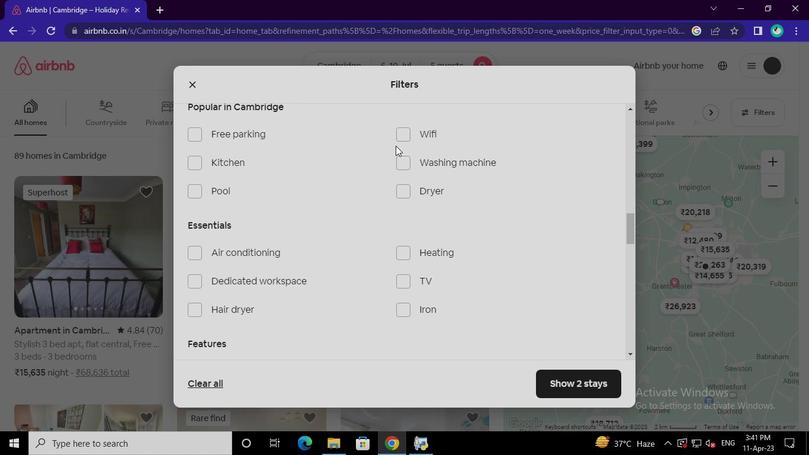 
Action: Mouse pressed left at (408, 132)
Screenshot: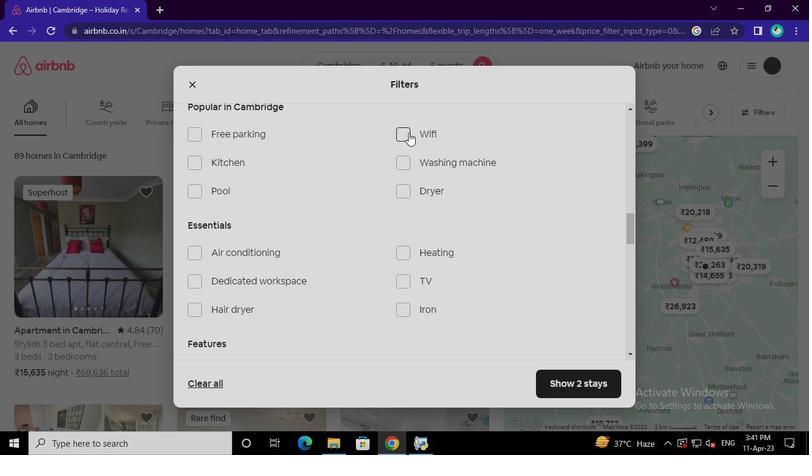 
Action: Mouse moved to (203, 192)
Screenshot: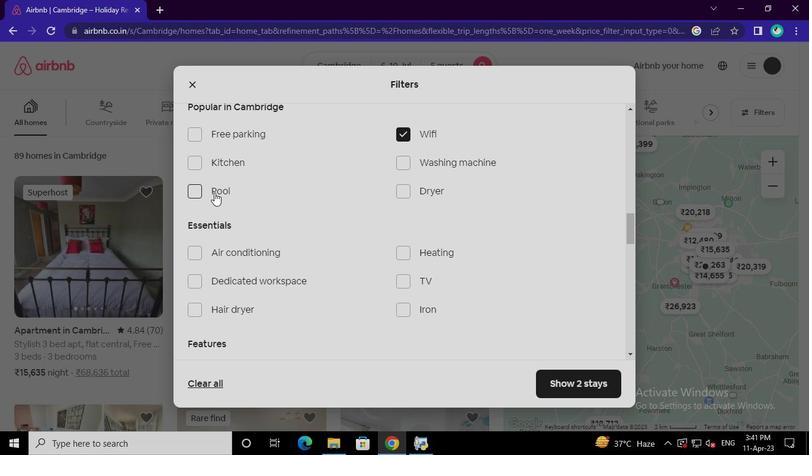 
Action: Mouse pressed left at (203, 192)
Screenshot: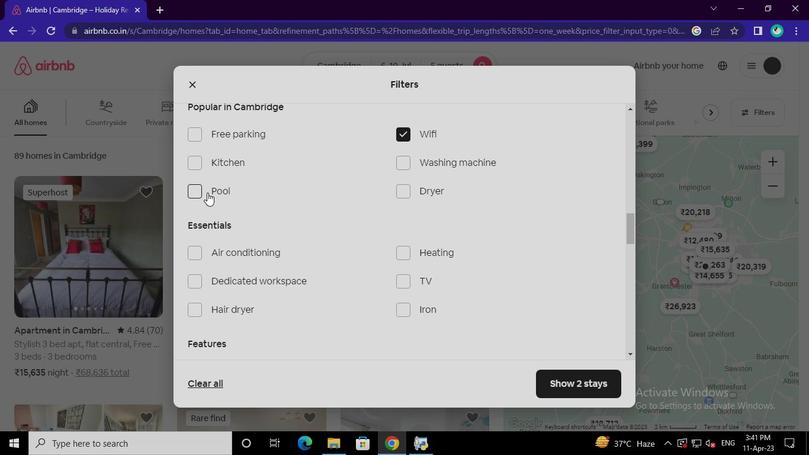 
Action: Mouse moved to (410, 280)
Screenshot: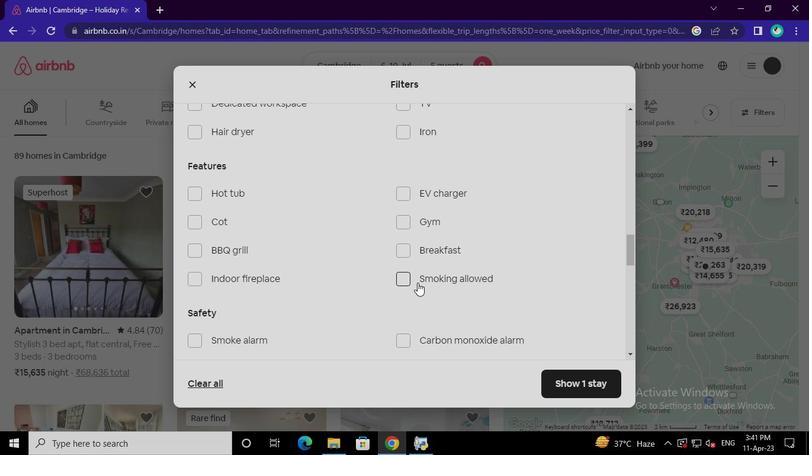 
Action: Mouse pressed left at (410, 280)
Screenshot: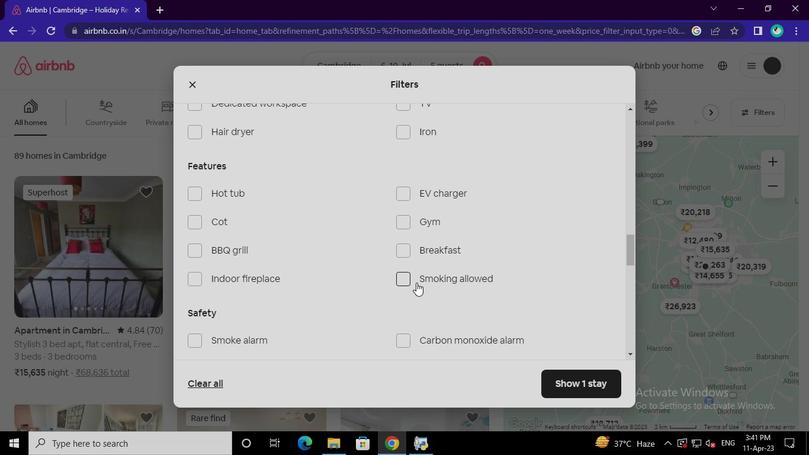 
Action: Mouse moved to (221, 277)
Screenshot: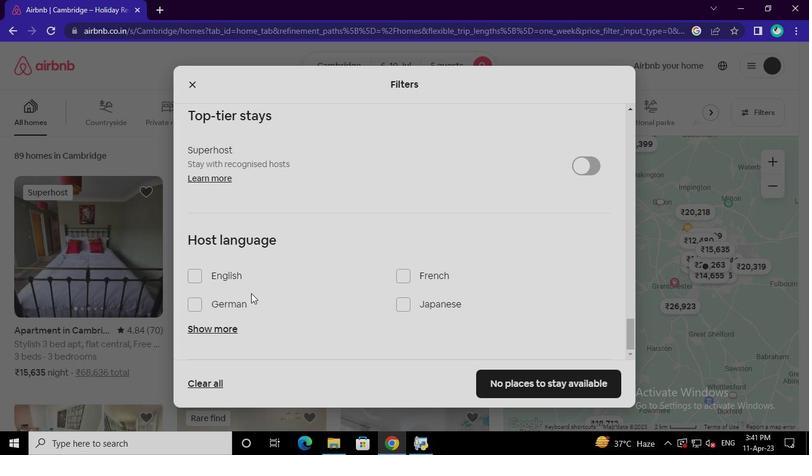 
Action: Mouse pressed left at (221, 277)
Screenshot: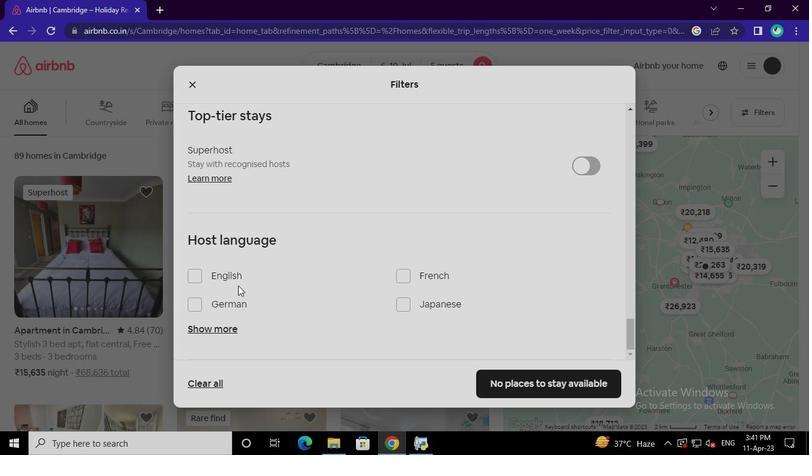 
Action: Mouse moved to (524, 389)
Screenshot: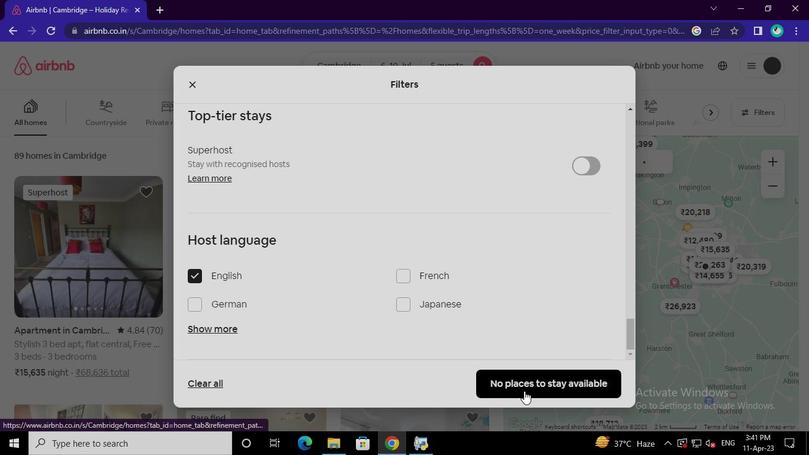 
Action: Mouse pressed left at (524, 389)
Screenshot: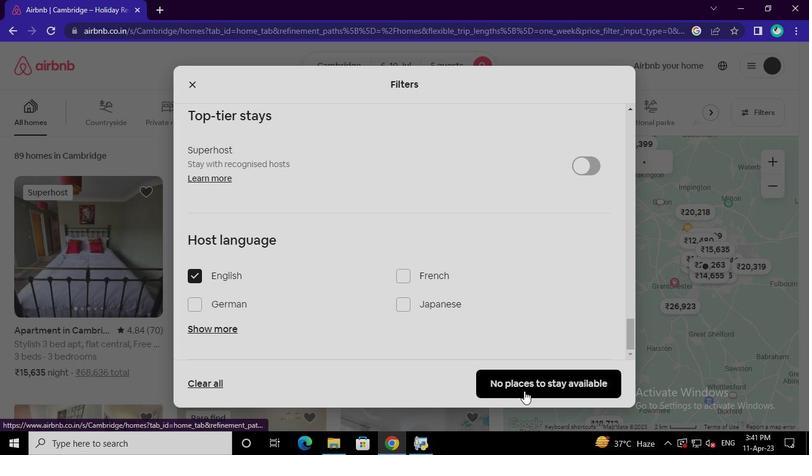 
Action: Mouse moved to (426, 441)
Screenshot: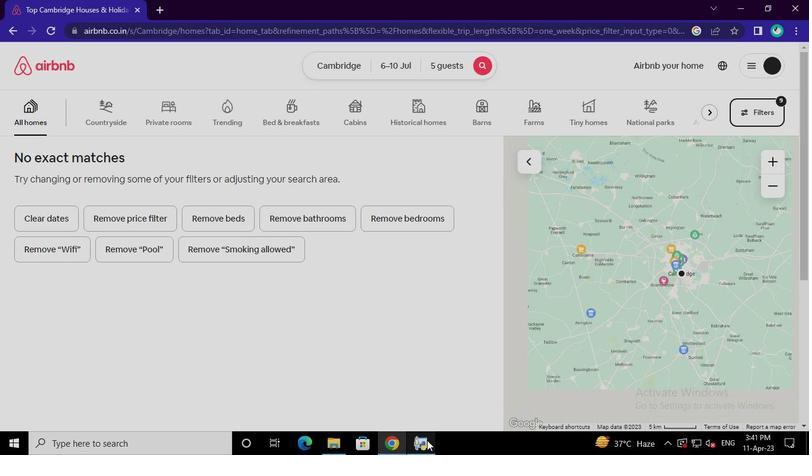 
Action: Mouse pressed left at (426, 441)
Screenshot: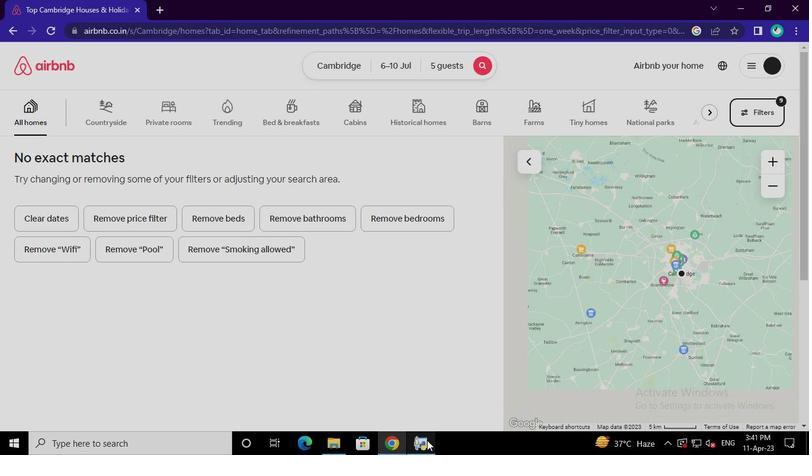 
Action: Mouse moved to (627, 58)
Screenshot: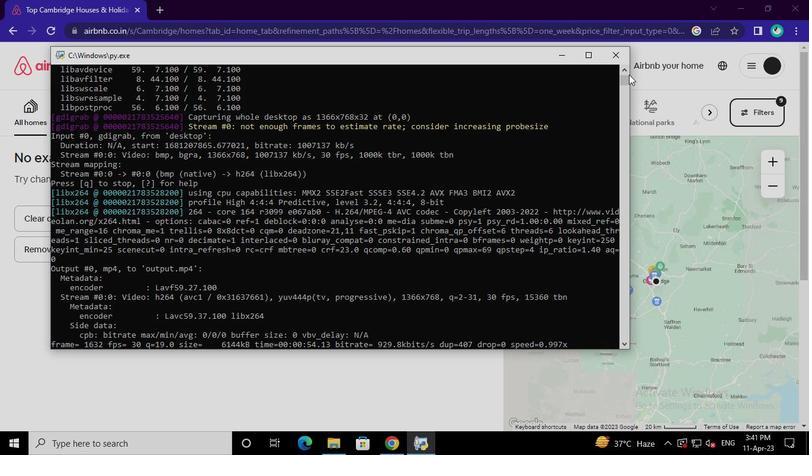 
Action: Mouse pressed left at (627, 58)
Screenshot: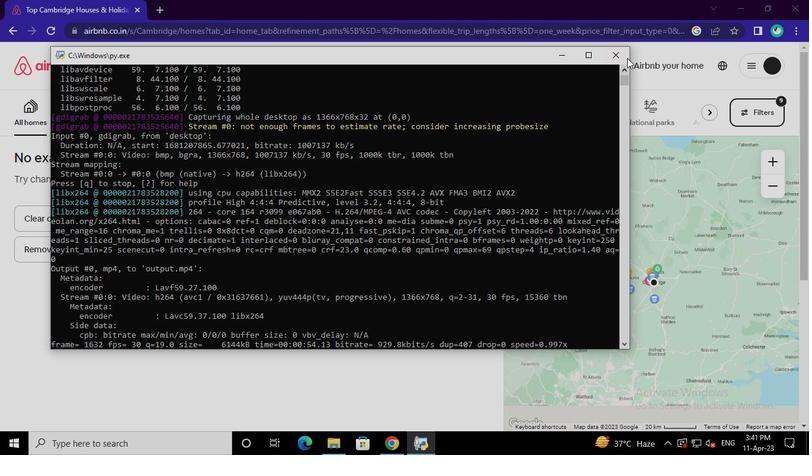 
Action: Mouse moved to (627, 58)
Screenshot: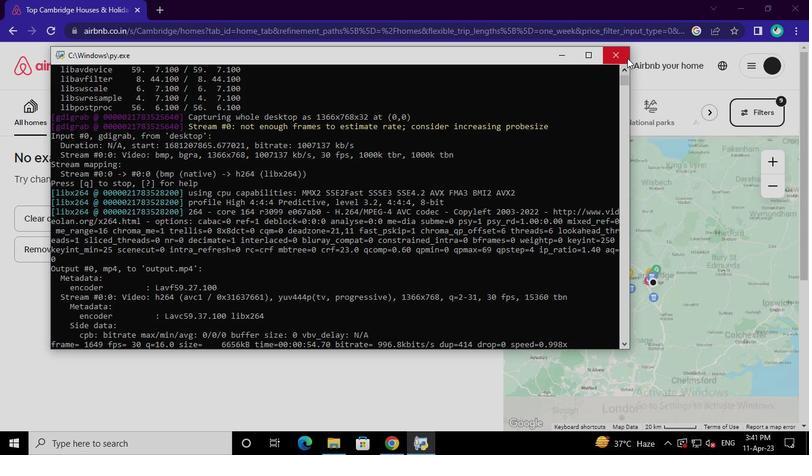 
